 Task: Check a repository's "Projects" to track tasks and progress.
Action: Mouse moved to (429, 181)
Screenshot: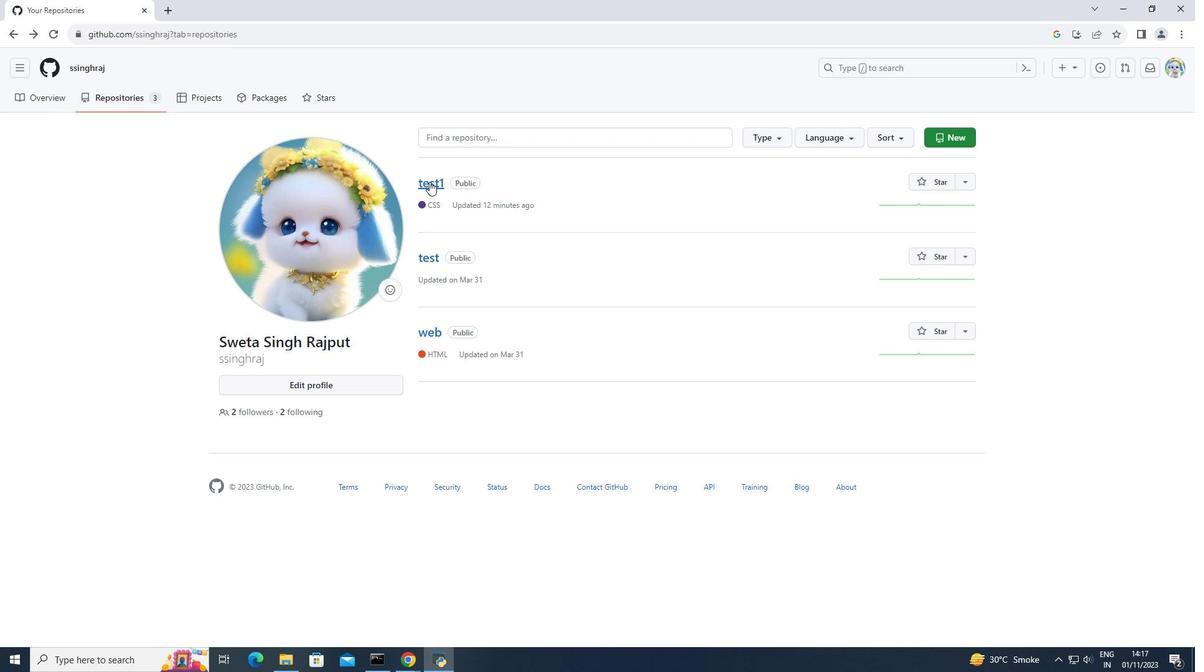 
Action: Mouse pressed left at (429, 181)
Screenshot: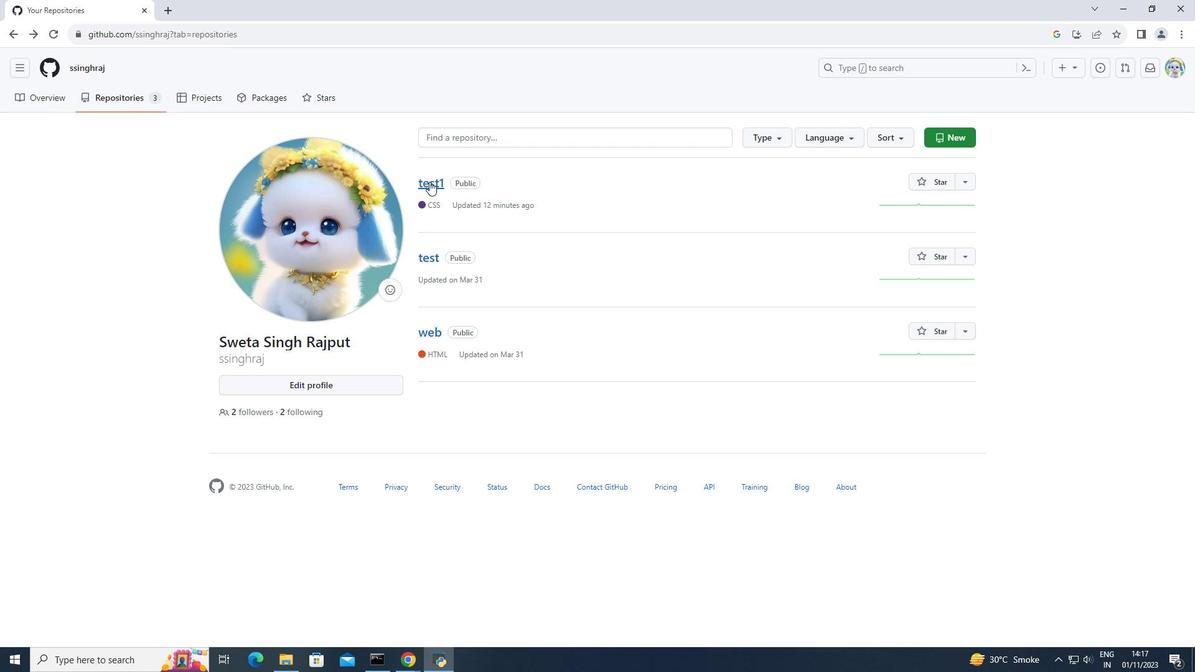 
Action: Mouse moved to (289, 99)
Screenshot: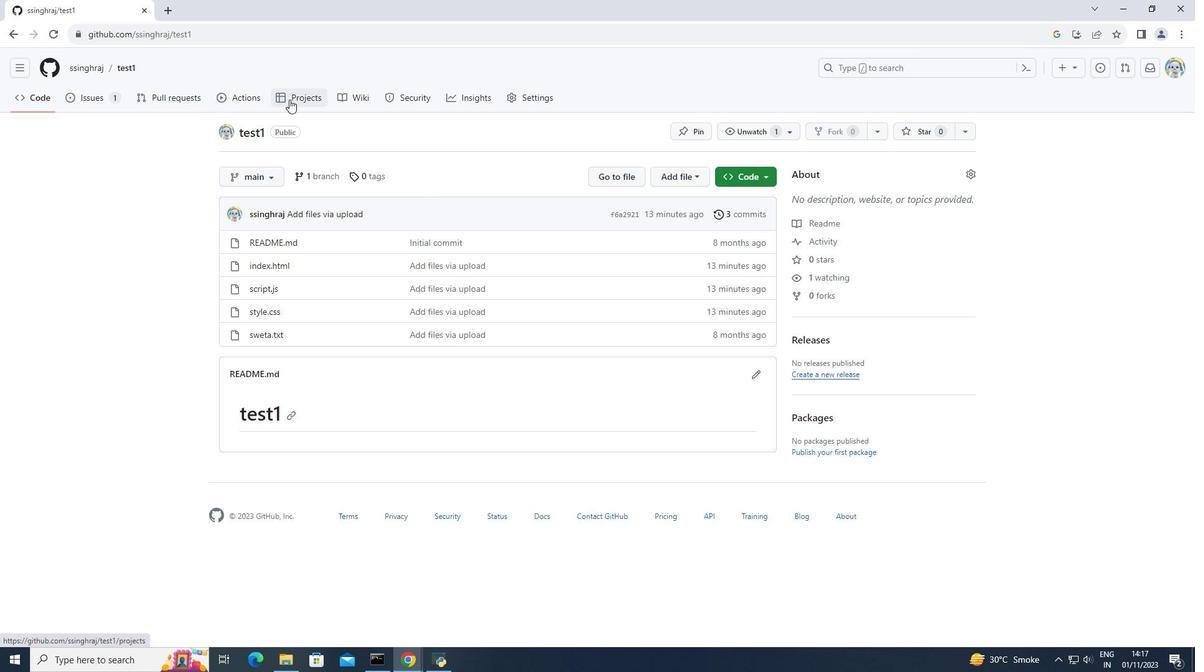 
Action: Mouse pressed left at (289, 99)
Screenshot: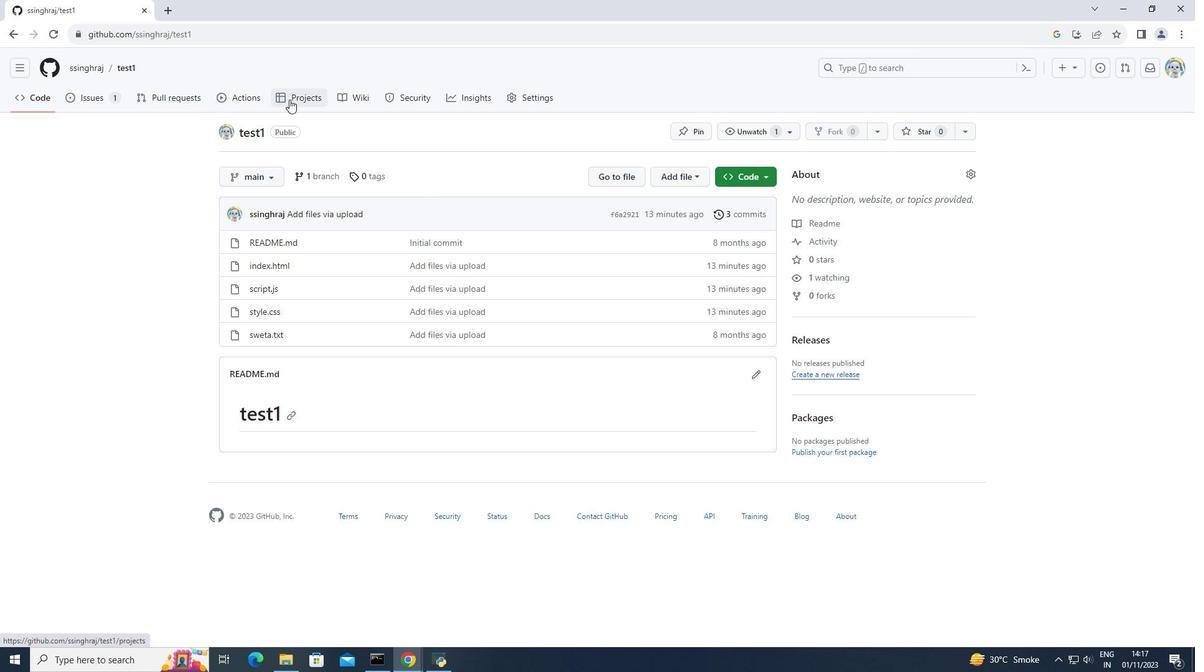 
Action: Mouse moved to (911, 248)
Screenshot: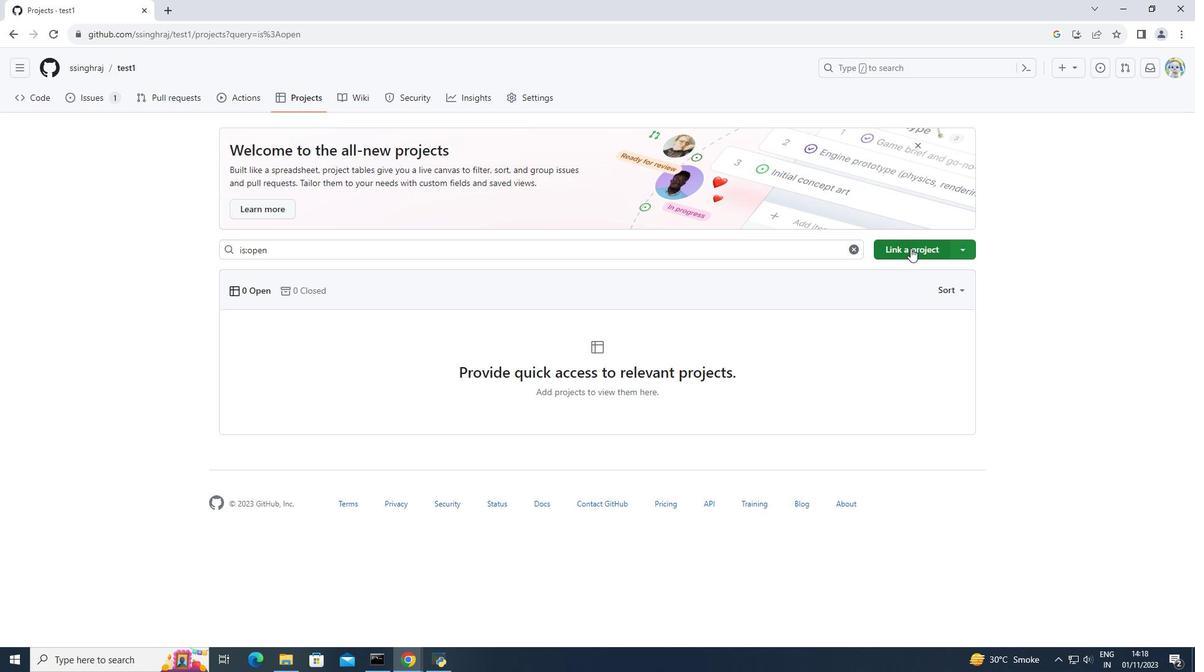 
Action: Mouse pressed left at (911, 248)
Screenshot: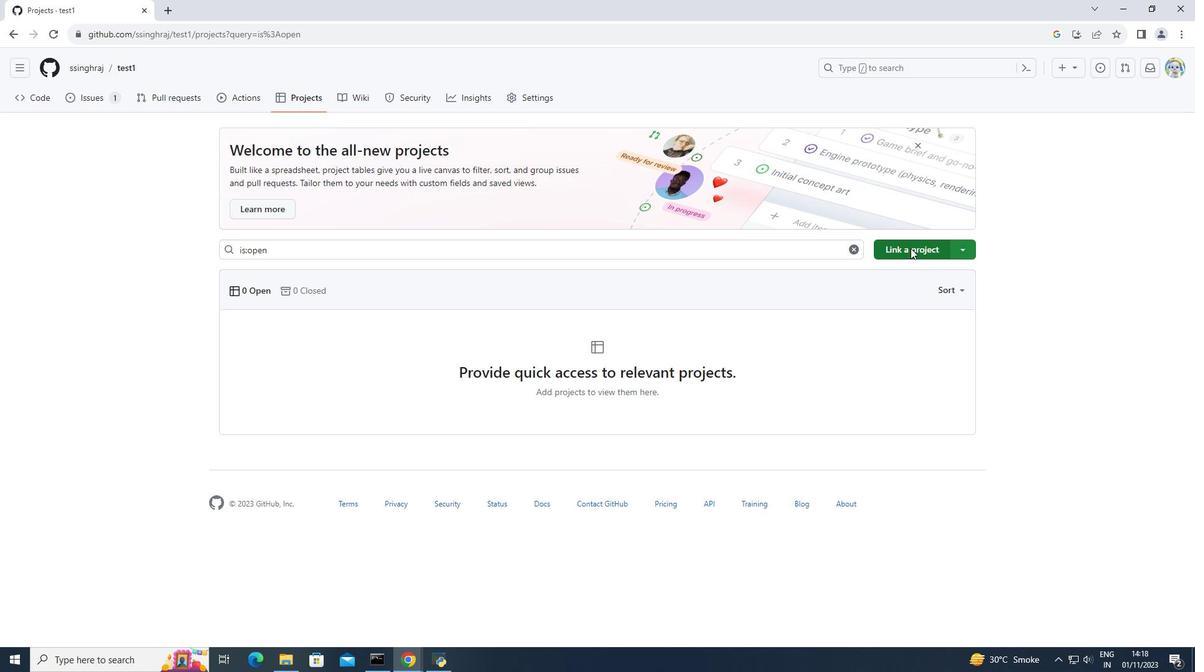 
Action: Mouse moved to (961, 245)
Screenshot: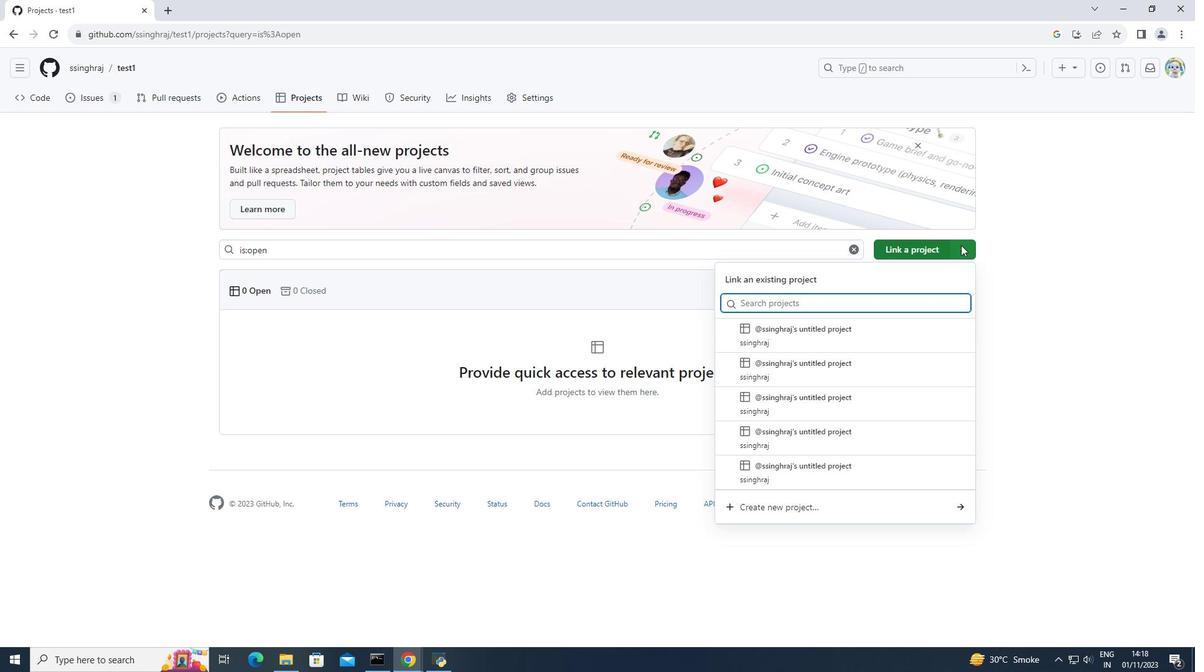 
Action: Mouse pressed left at (961, 245)
Screenshot: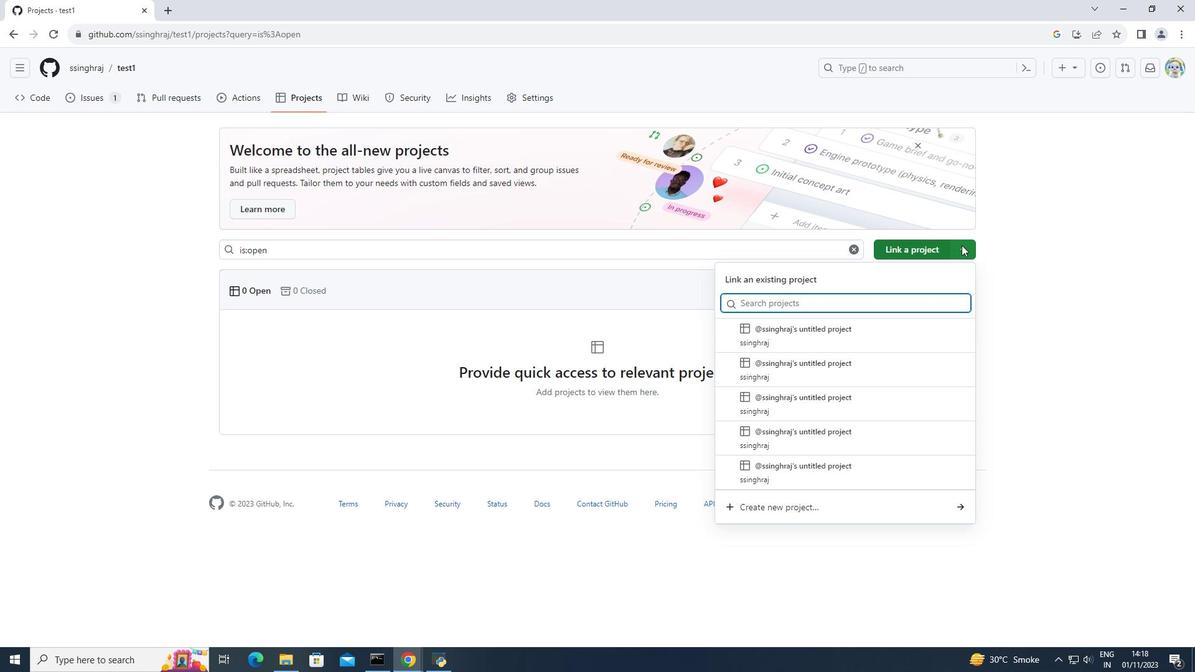 
Action: Mouse moved to (962, 245)
Screenshot: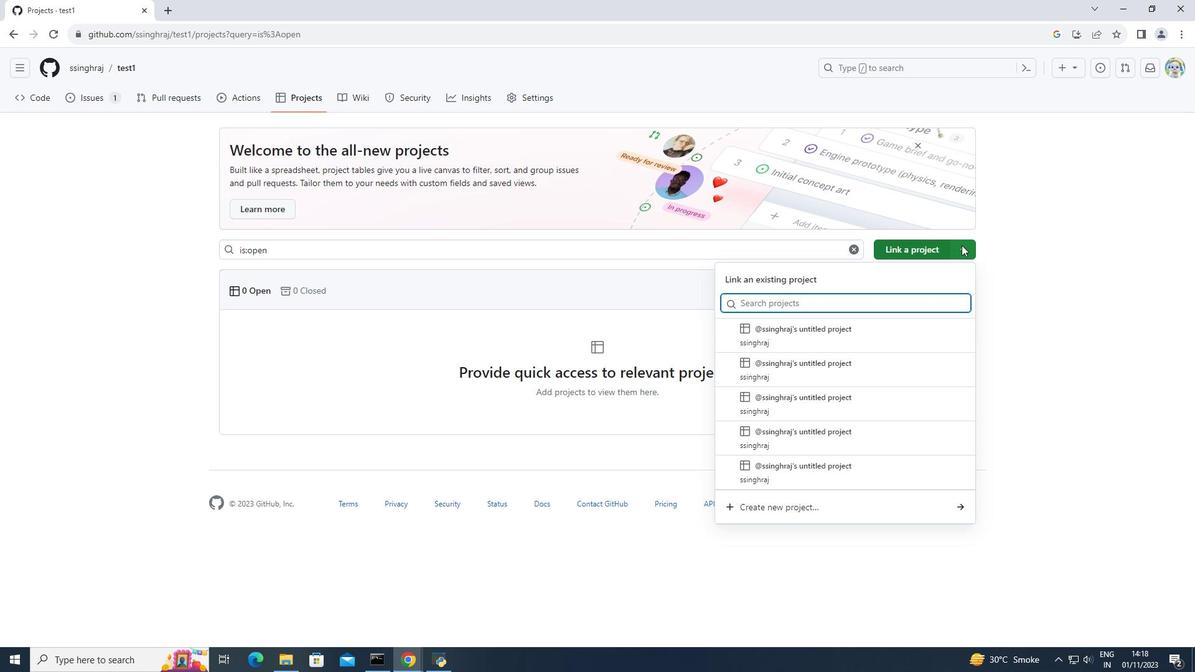 
Action: Mouse pressed left at (962, 245)
Screenshot: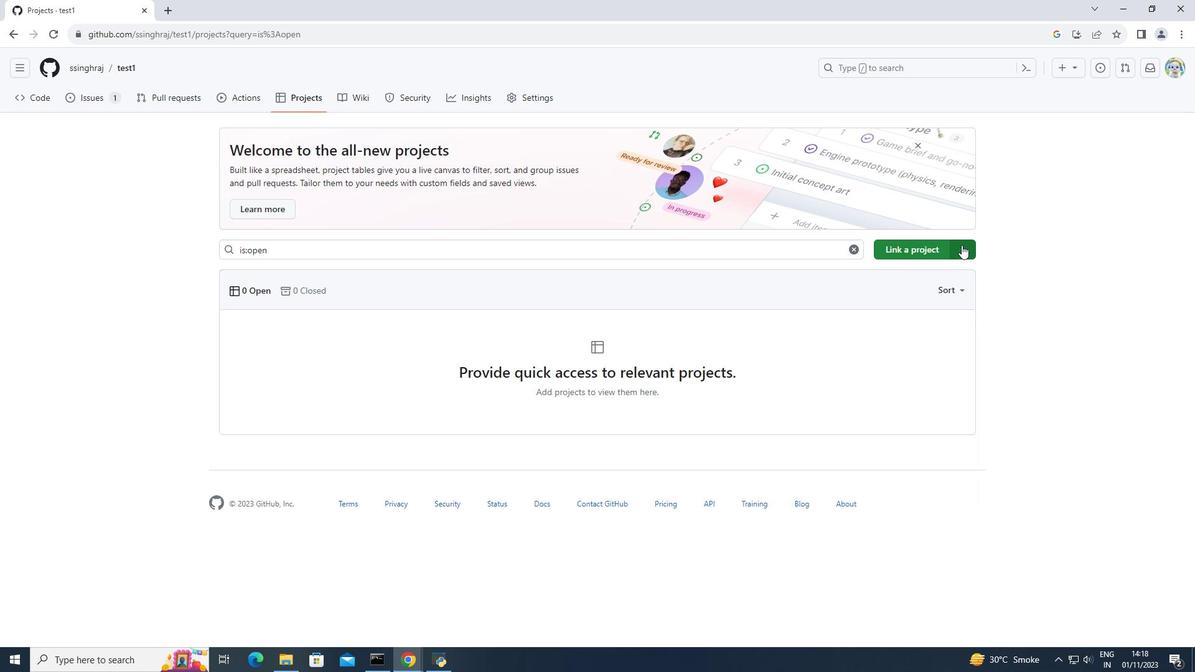 
Action: Mouse moved to (867, 313)
Screenshot: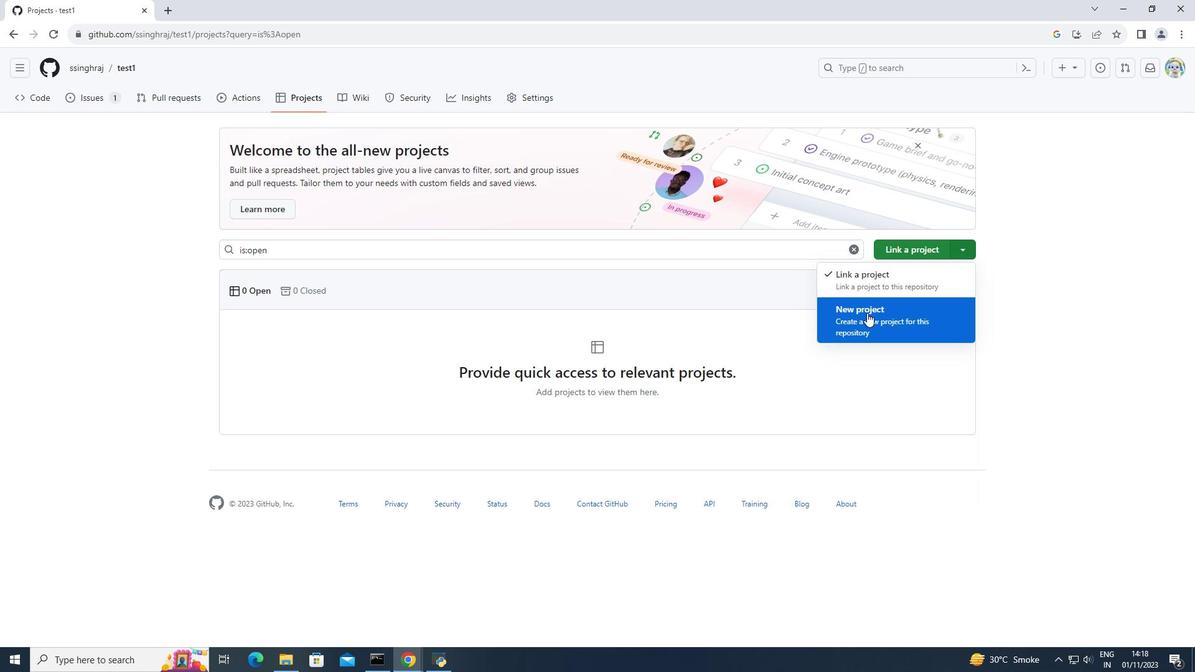 
Action: Mouse pressed left at (867, 313)
Screenshot: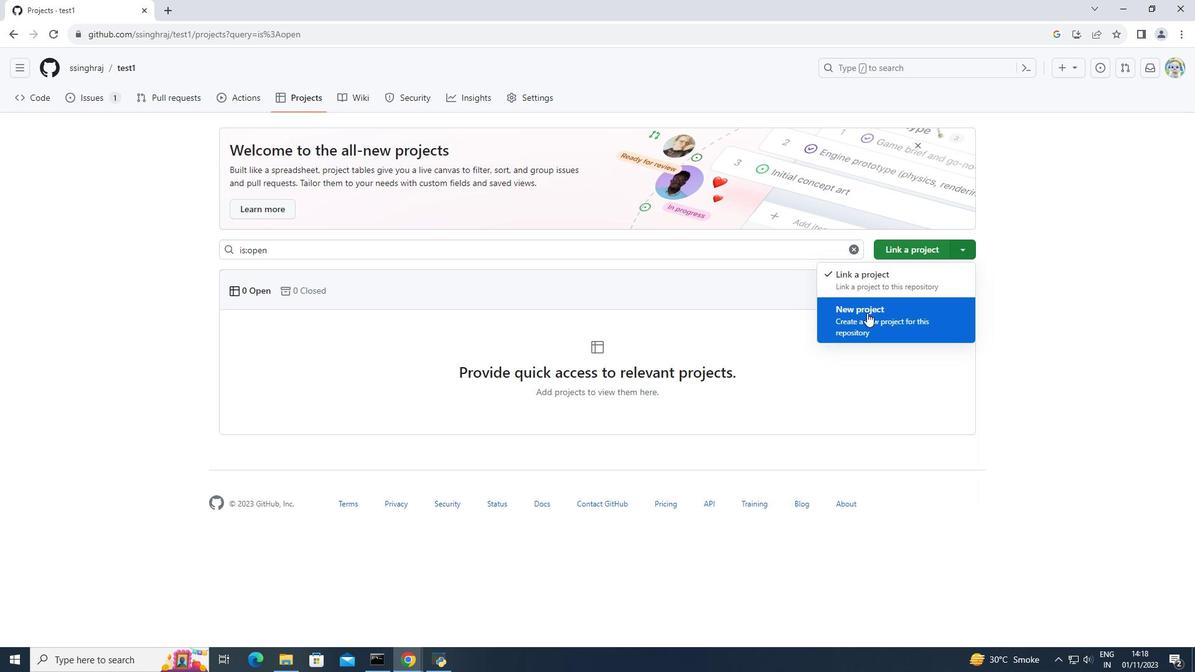 
Action: Mouse moved to (891, 248)
Screenshot: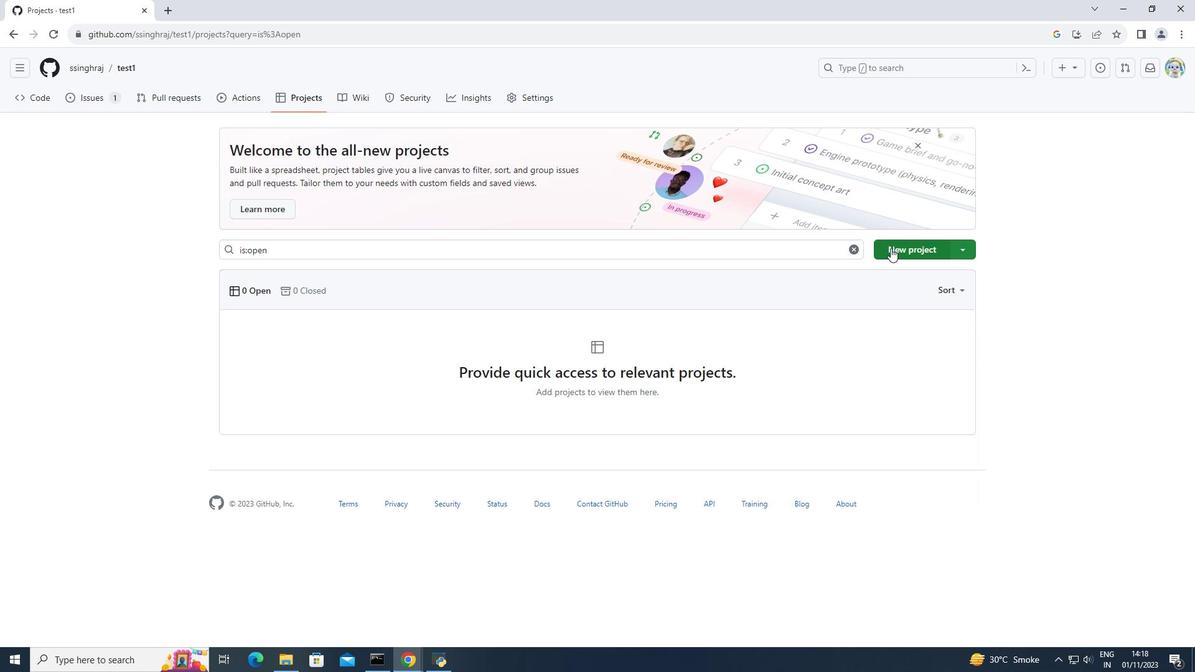 
Action: Mouse pressed left at (891, 248)
Screenshot: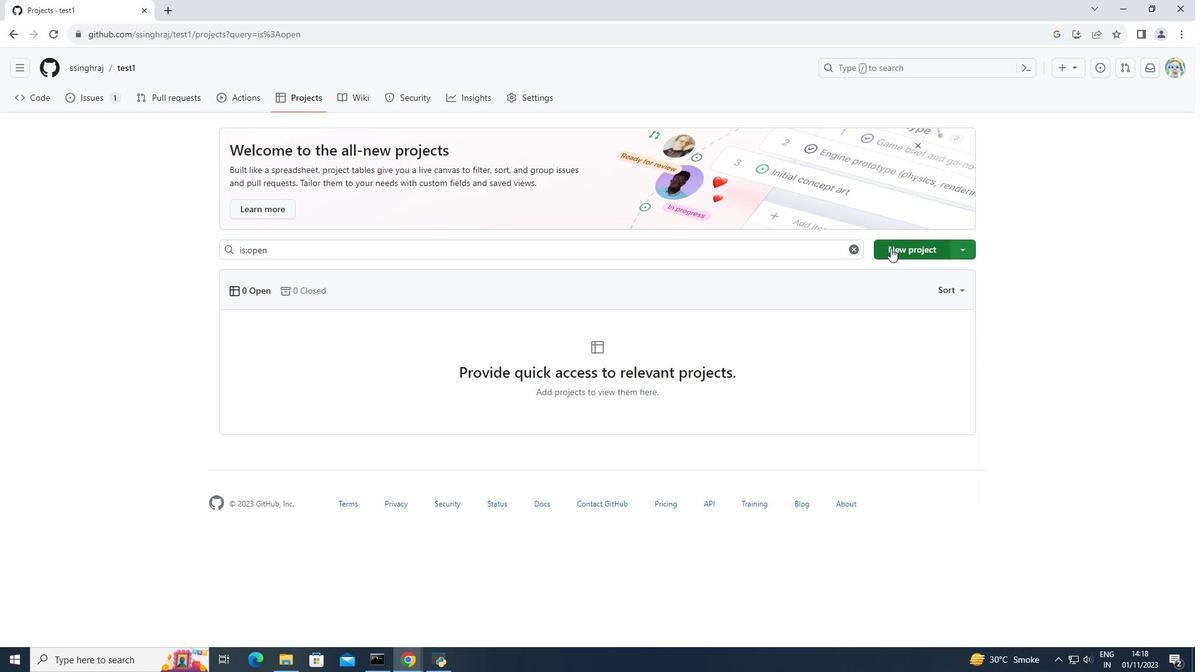 
Action: Mouse moved to (862, 531)
Screenshot: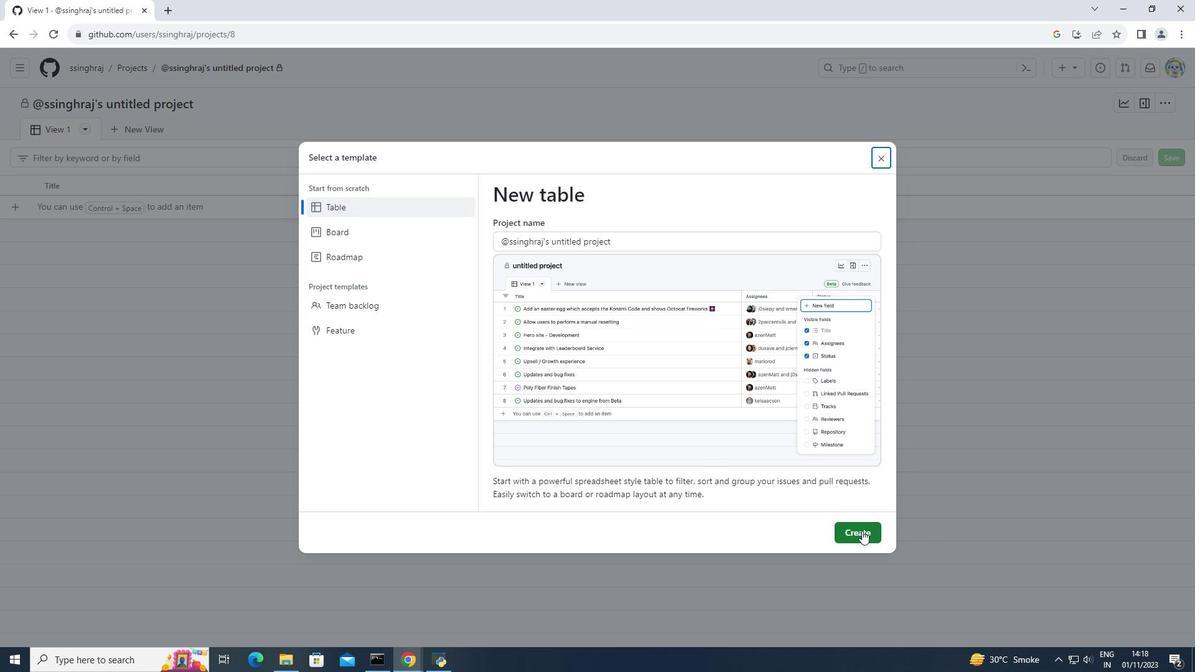 
Action: Mouse pressed left at (862, 531)
Screenshot: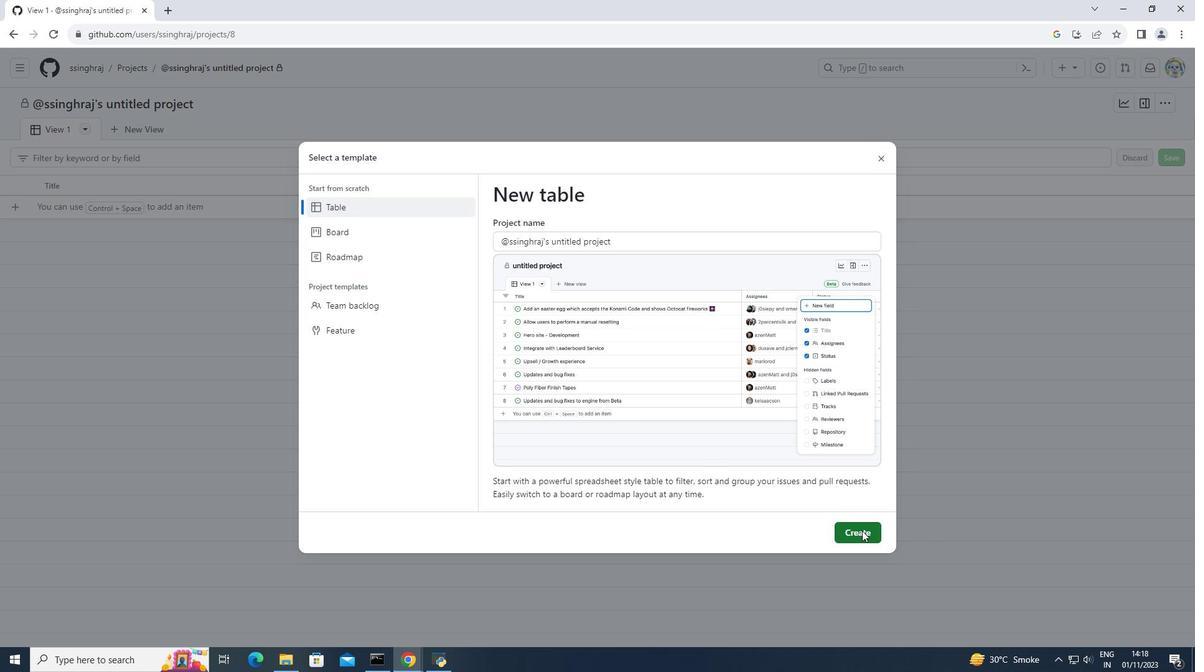 
Action: Mouse moved to (86, 128)
Screenshot: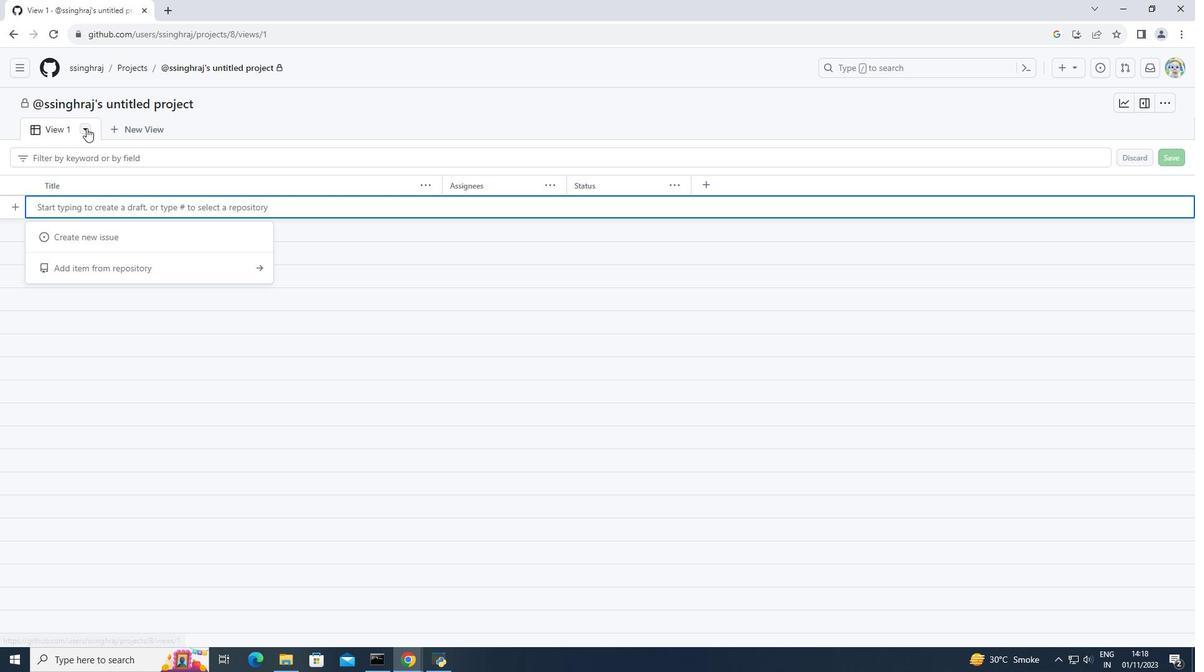 
Action: Mouse pressed left at (86, 128)
Screenshot: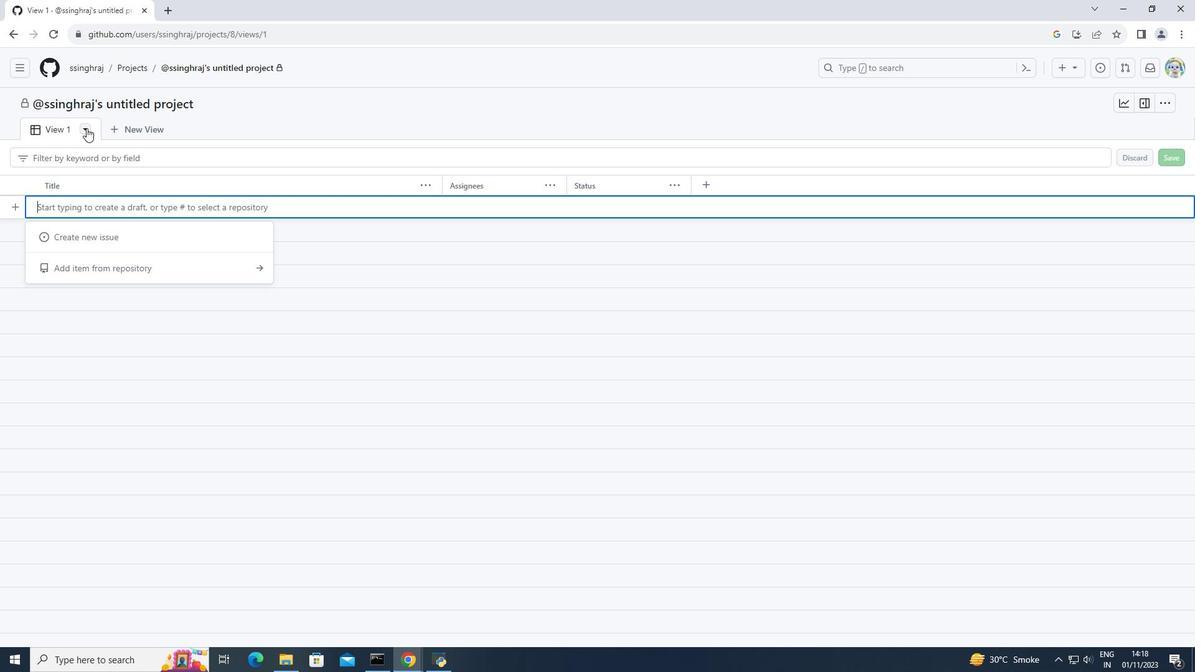 
Action: Mouse moved to (172, 171)
Screenshot: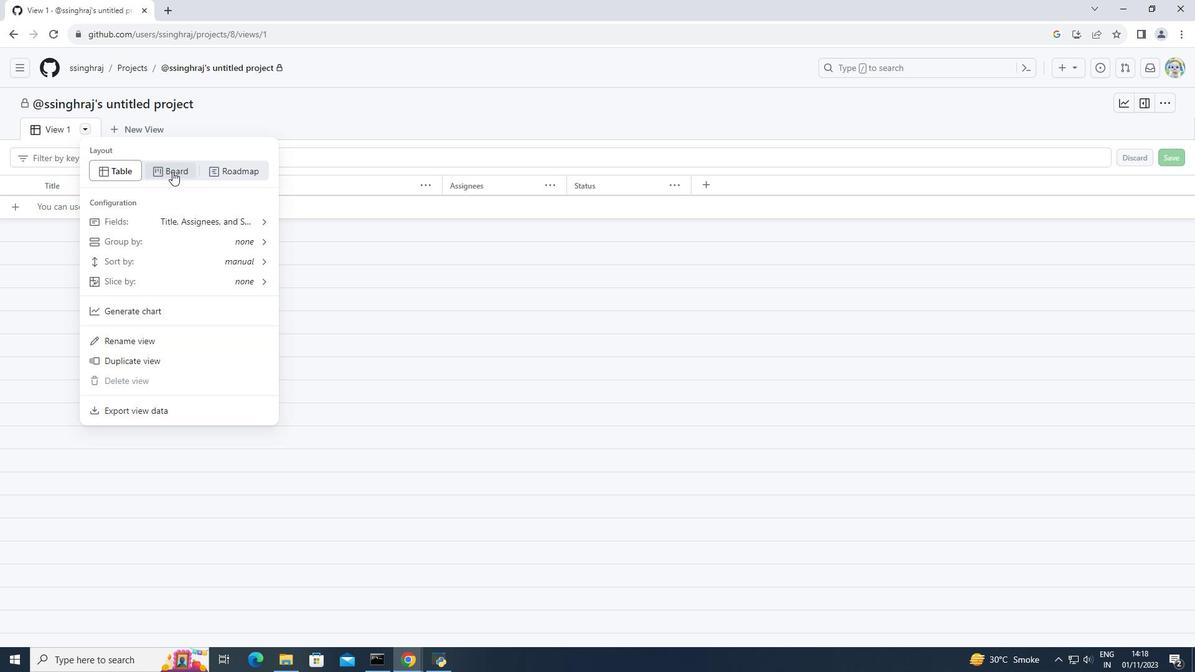 
Action: Mouse pressed left at (172, 171)
Screenshot: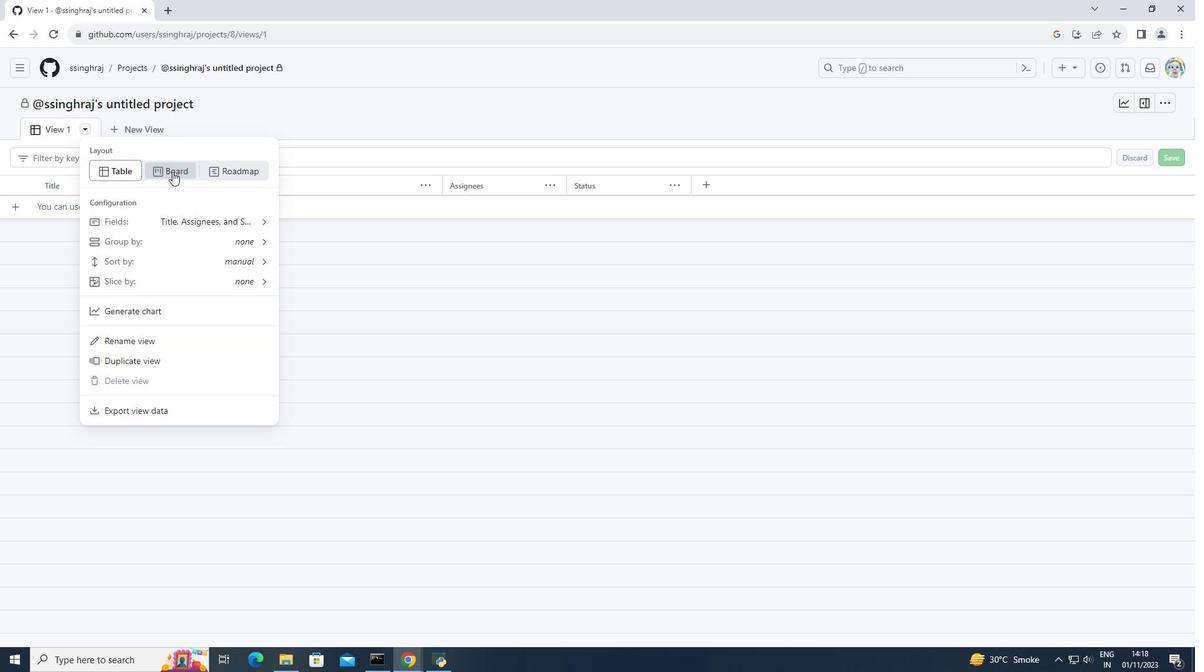 
Action: Mouse moved to (44, 633)
Screenshot: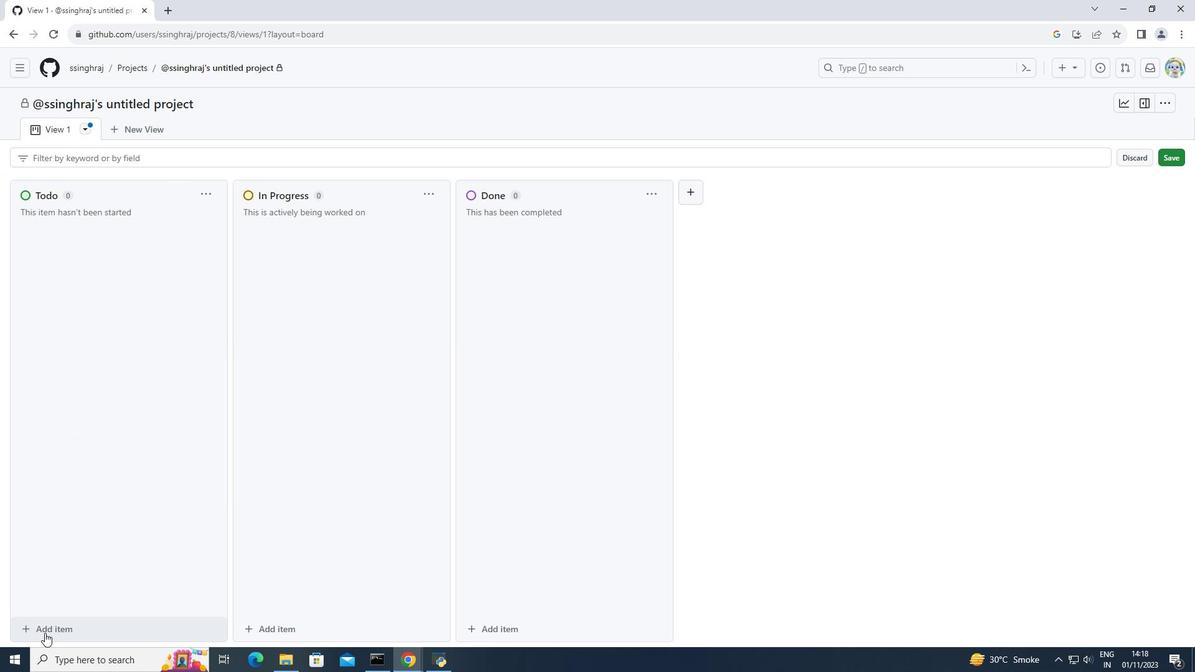 
Action: Mouse pressed left at (44, 633)
Screenshot: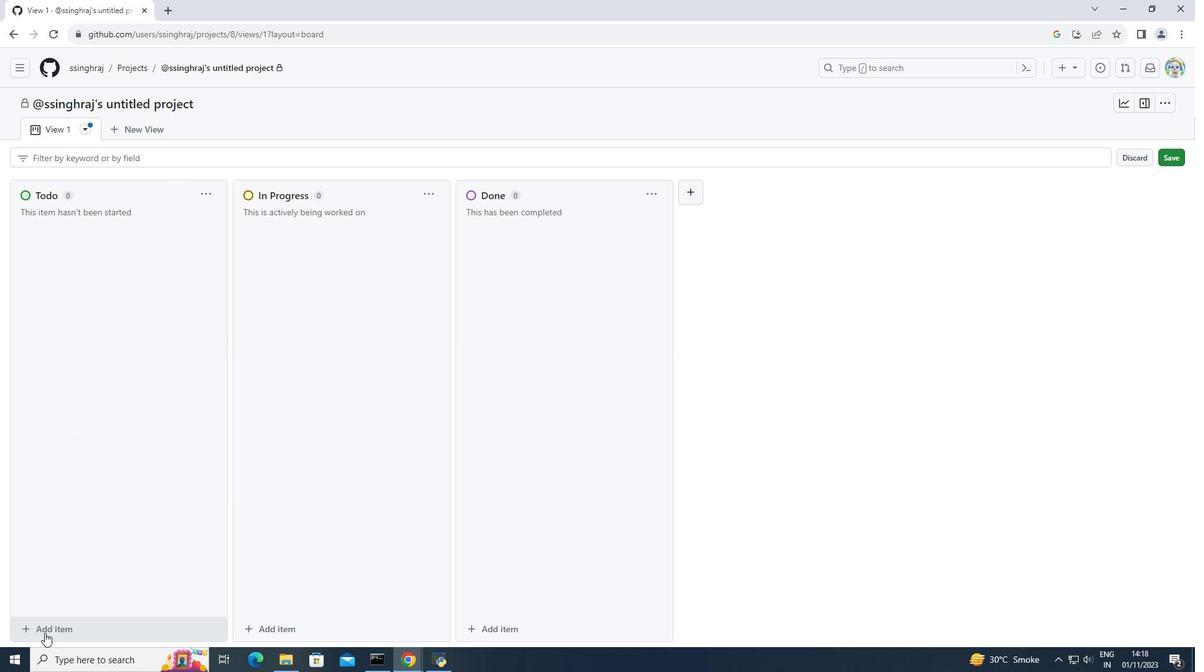 
Action: Mouse moved to (46, 630)
Screenshot: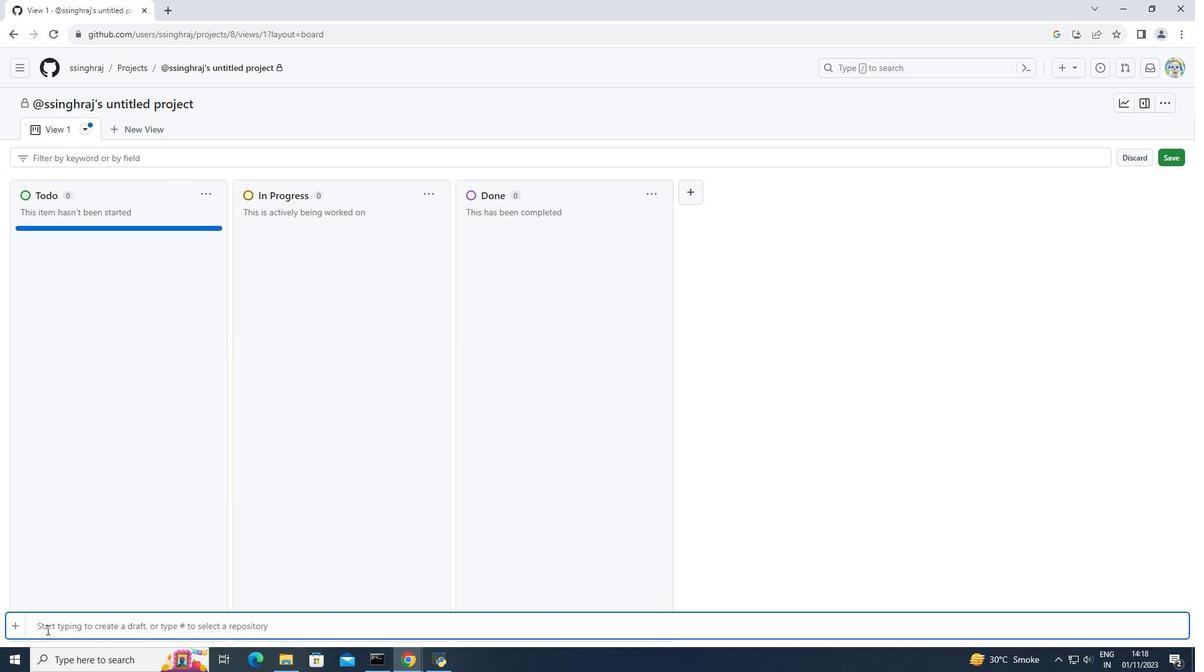 
Action: Mouse pressed left at (46, 630)
Screenshot: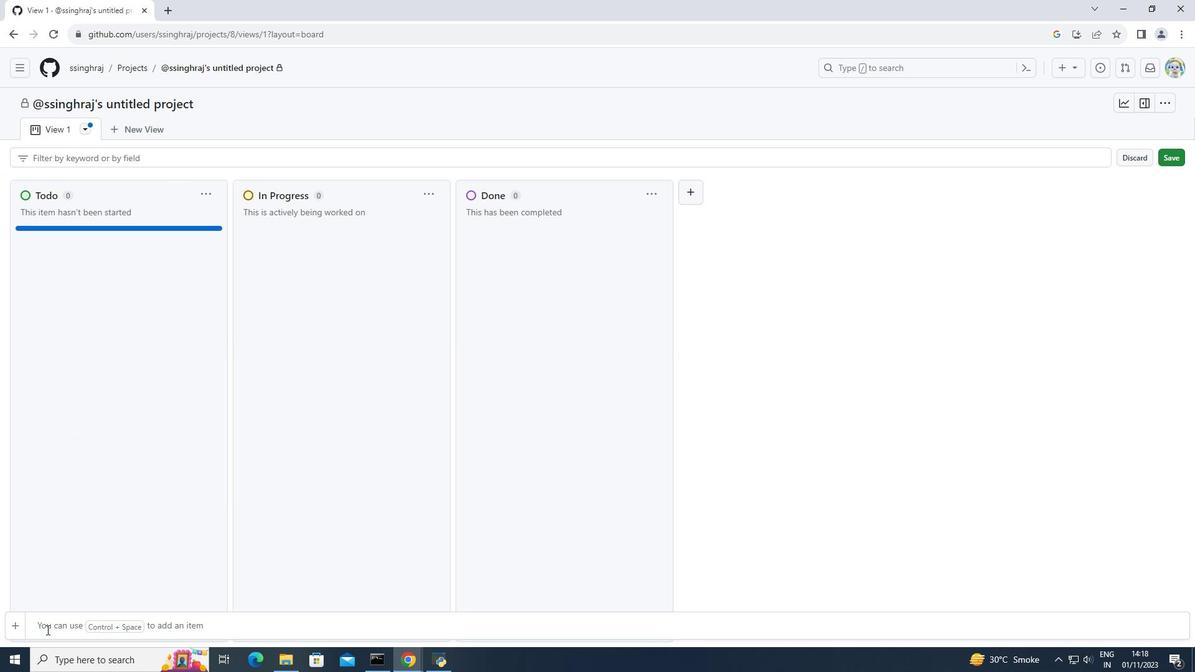 
Action: Key pressed need<Key.space><Key.backspace><Key.backspace><Key.backspace><Key.backspace><Key.backspace><Key.backspace><Key.backspace><Key.backspace><Key.backspace><Key.backspace><Key.backspace><Key.shift><Key.shift><Key.shift><Key.shift><Key.shift><Key.shift><Key.shift><Key.shift><Key.shift><Key.shift><Key.shift><Key.shift><Key.shift><Key.shift><Key.shift><Key.shift>Need<Key.space>to<Key.backspace><Key.backspace>fix<Key.space>comentline<Key.space>to<Key.space>stylesheet
Screenshot: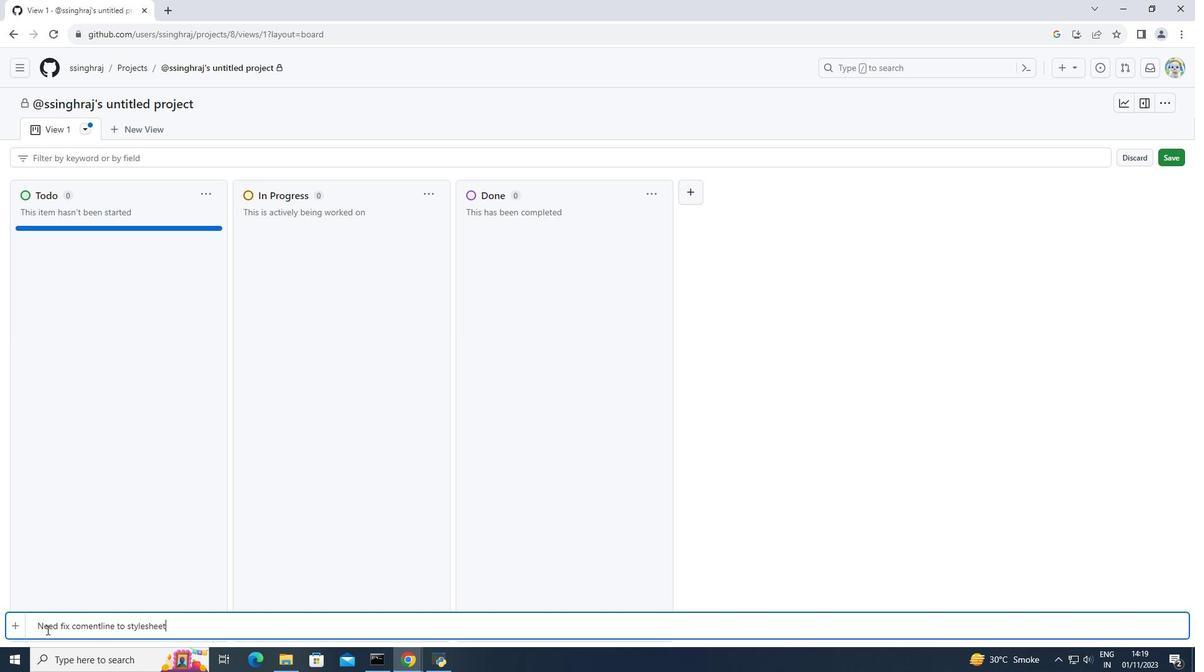 
Action: Mouse moved to (392, 450)
Screenshot: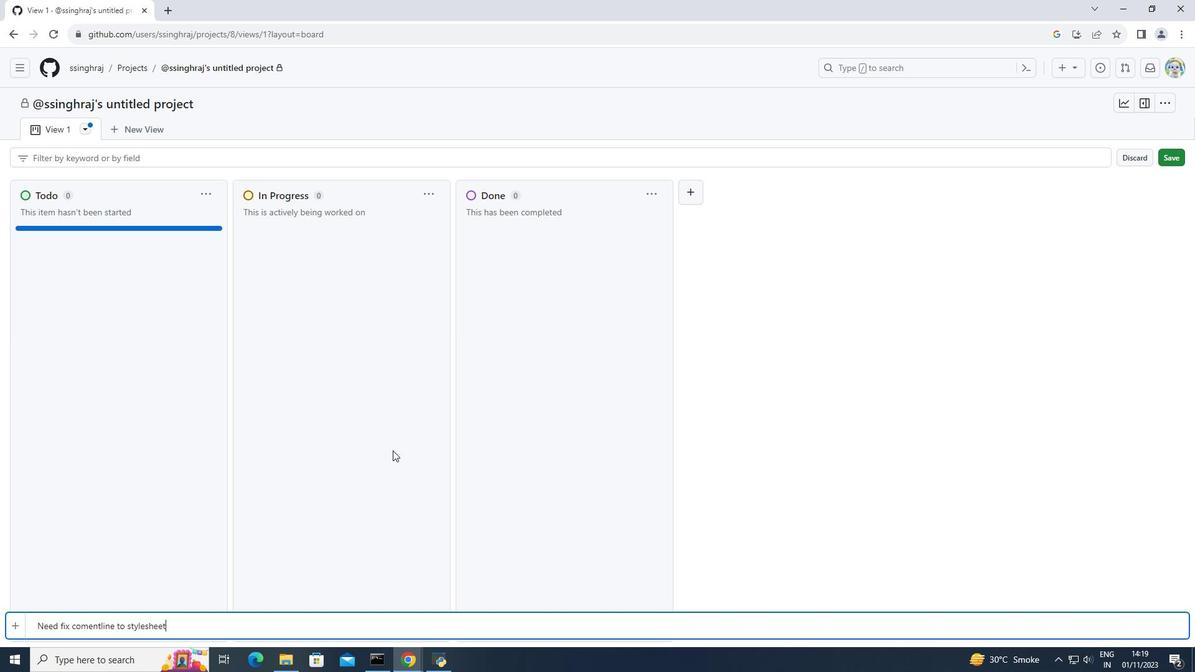 
Action: Key pressed <Key.enter>
Screenshot: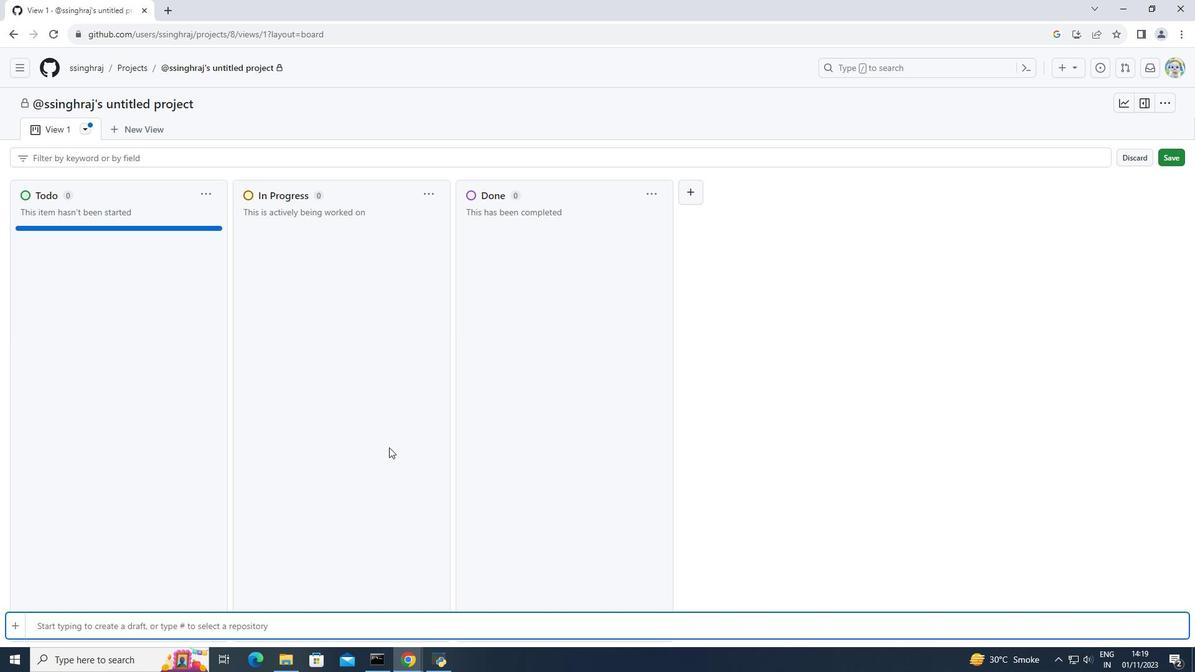 
Action: Mouse moved to (78, 549)
Screenshot: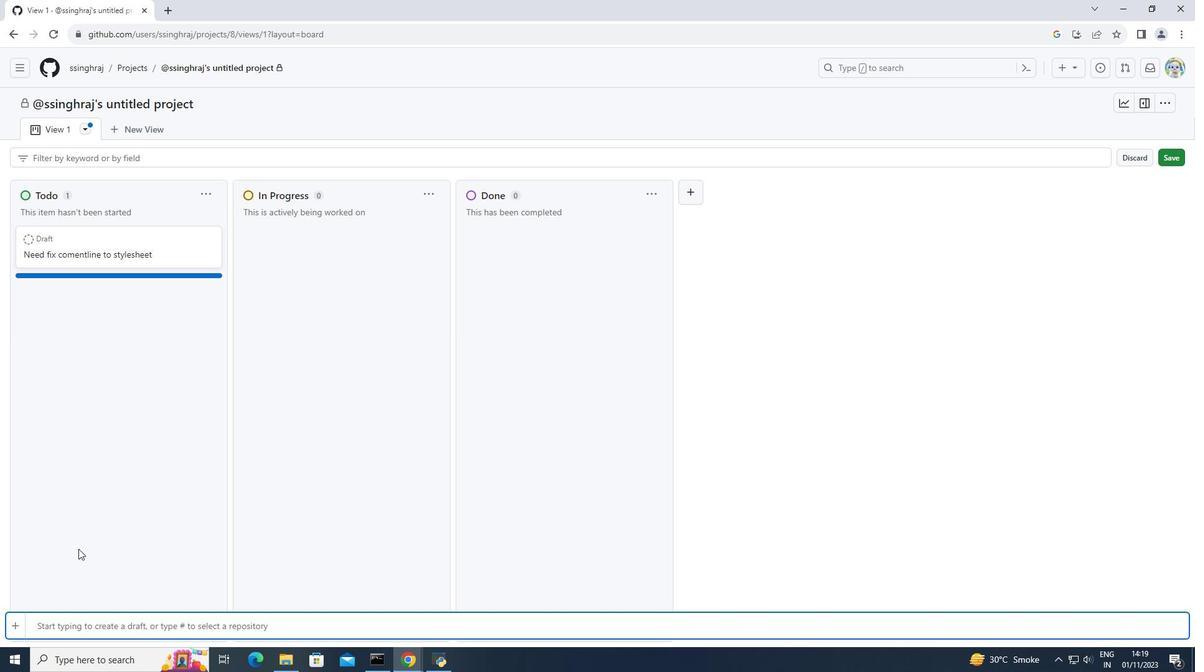 
Action: Mouse pressed left at (78, 549)
Screenshot: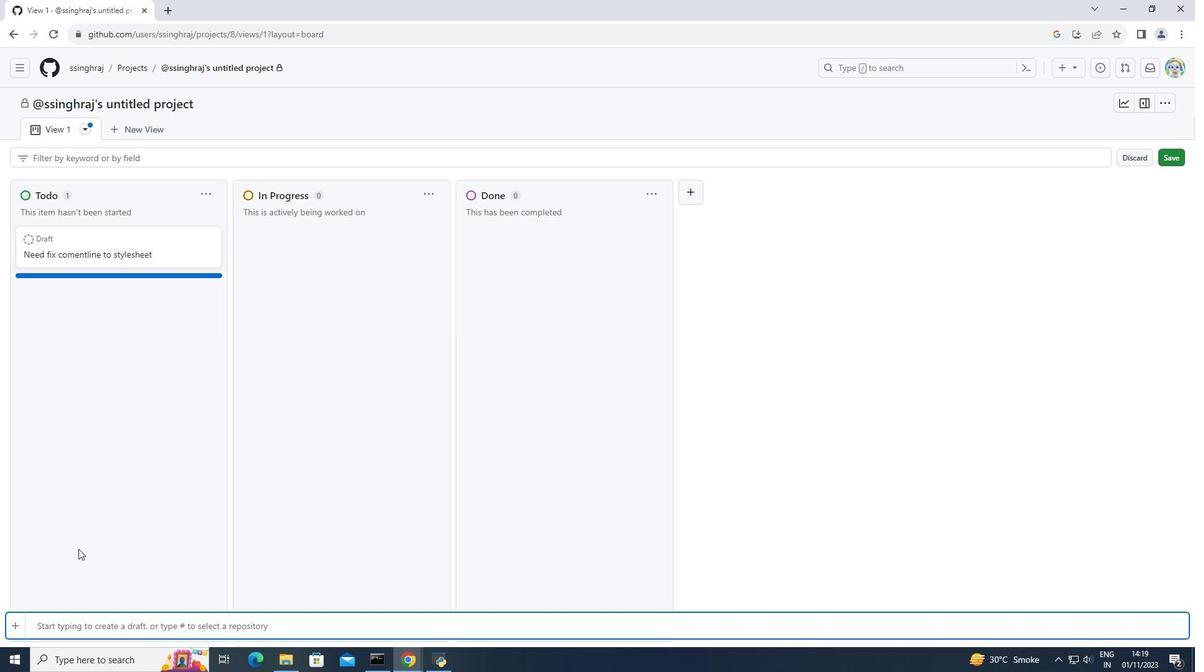
Action: Mouse moved to (52, 634)
Screenshot: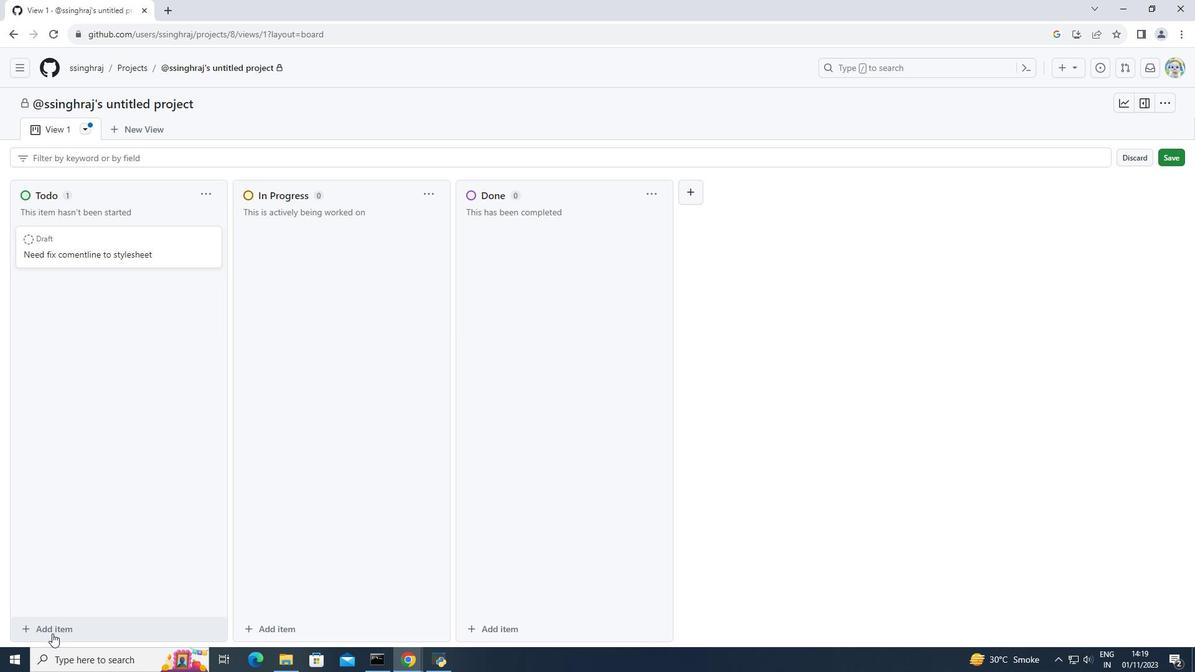 
Action: Mouse pressed left at (52, 634)
Screenshot: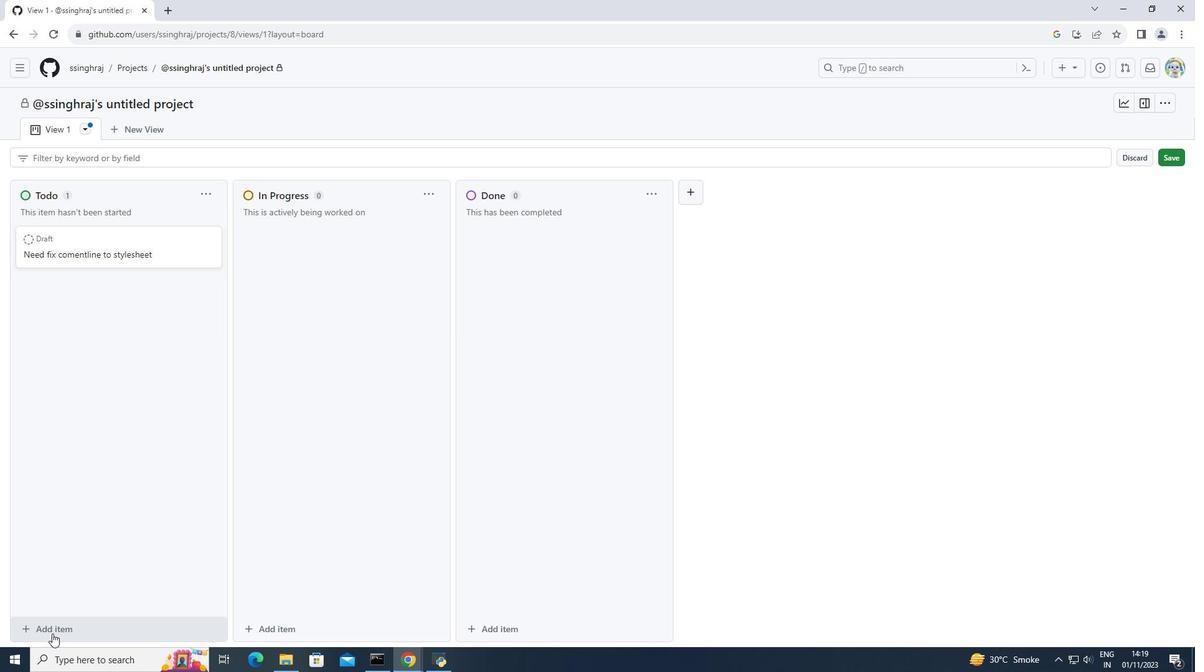 
Action: Mouse moved to (52, 629)
Screenshot: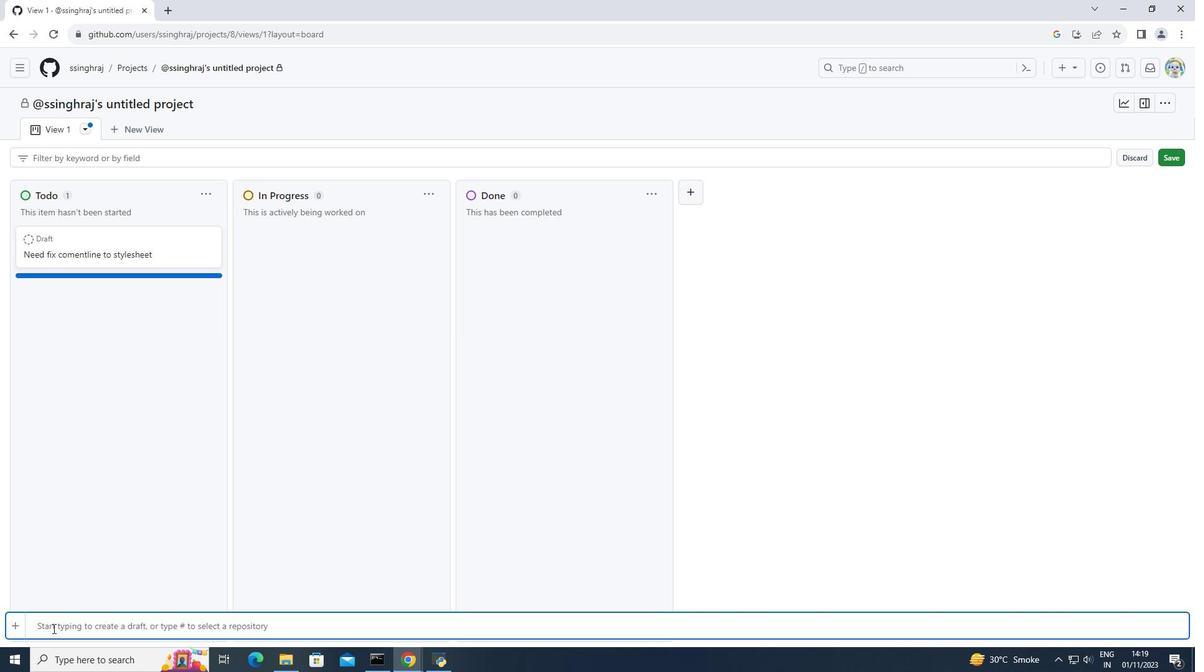 
Action: Mouse pressed left at (52, 629)
Screenshot: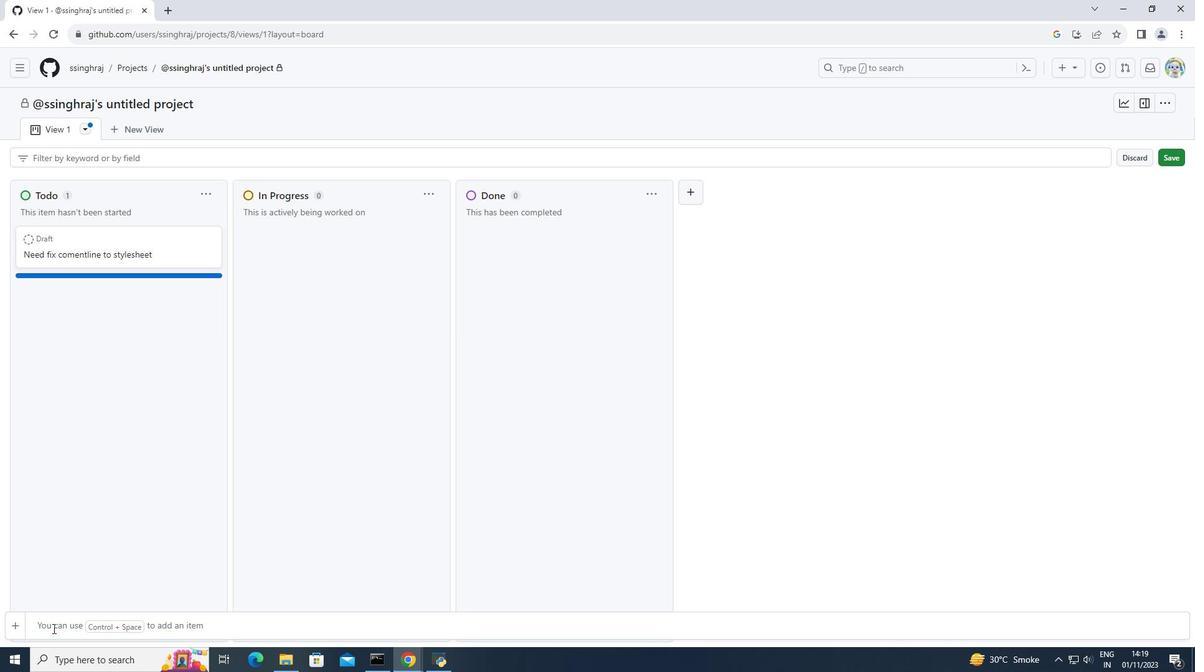 
Action: Key pressed nee<Key.backspace><Key.backspace><Key.backspace><Key.backspace>er<Key.backspace><Key.backspace><Key.shift>Error<Key.space>to<Key.space><Key.shift>Html<Key.space>file<Key.enter>
Screenshot: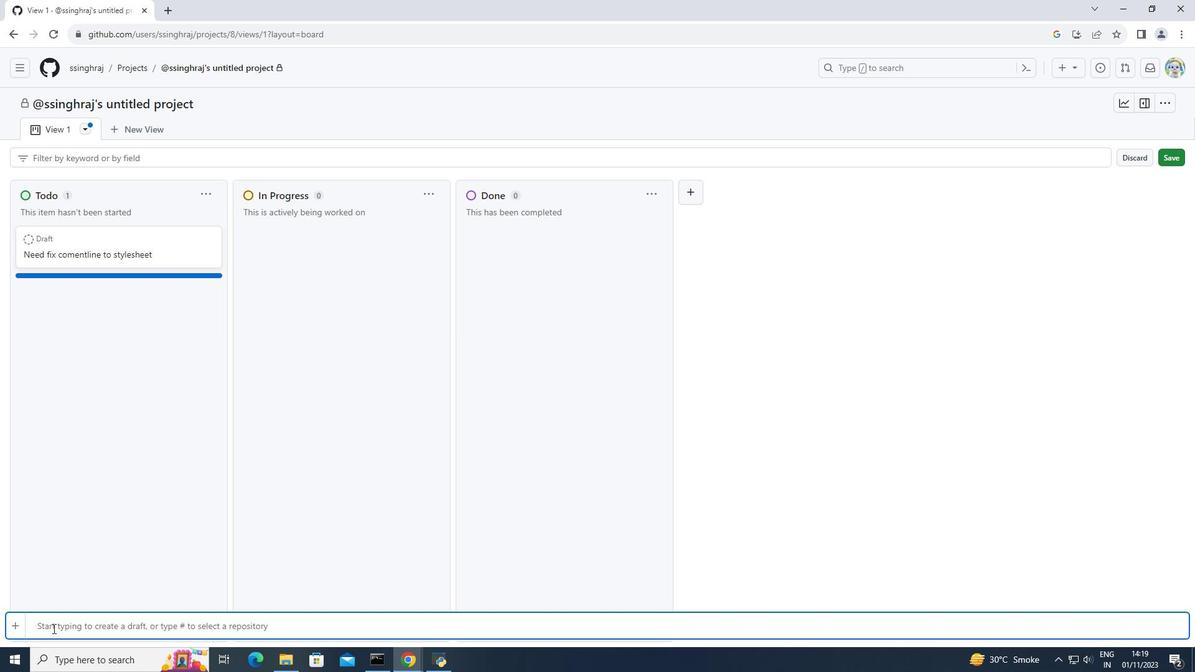 
Action: Mouse moved to (51, 628)
Screenshot: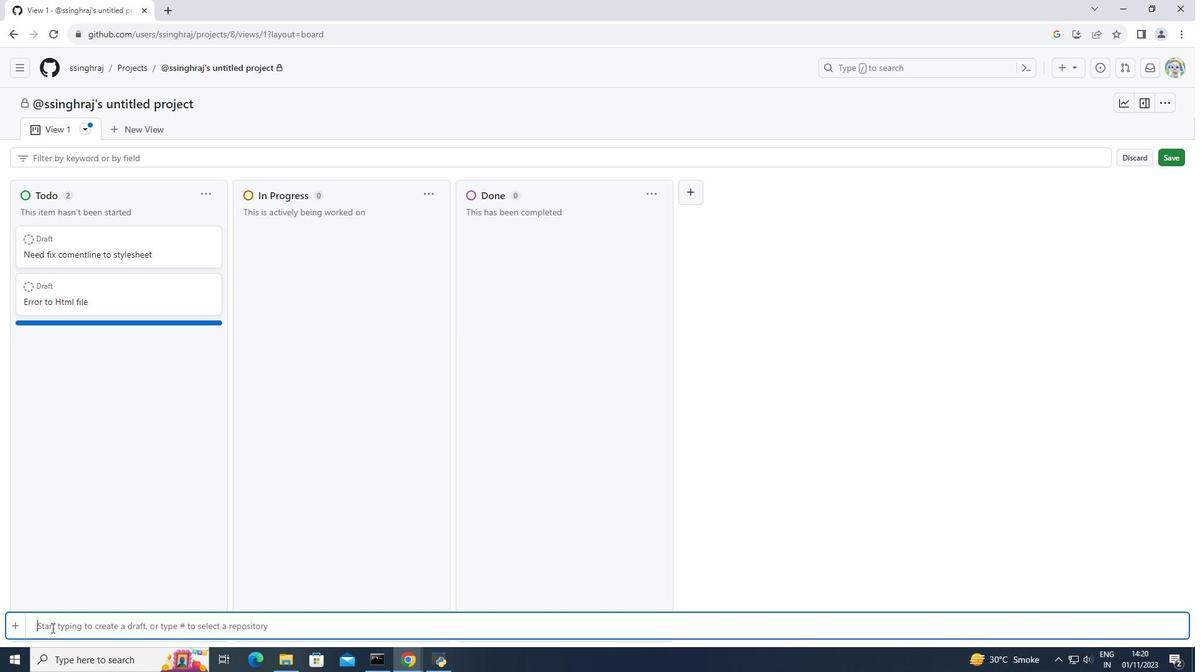 
Action: Mouse pressed left at (51, 628)
Screenshot: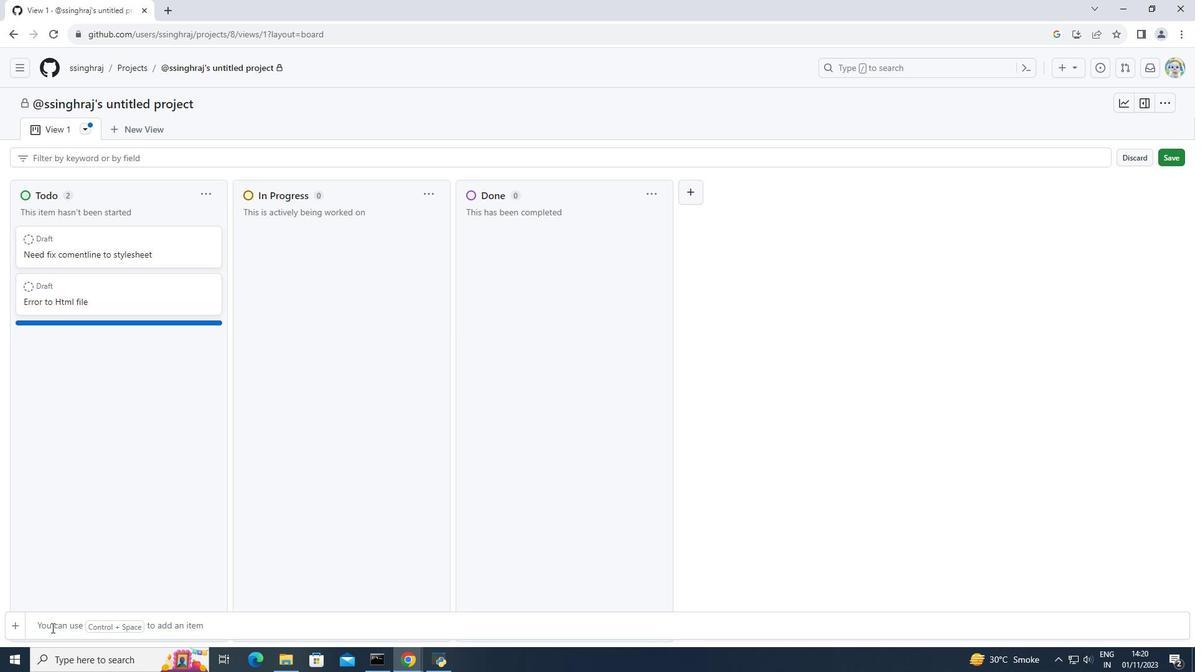 
Action: Key pressed <Key.shift>Issue<Key.space>to<Key.space><Key.shift>Java<Key.shift>Script<Key.space>c<Key.backspace><Key.shift>Code<Key.enter>
Screenshot: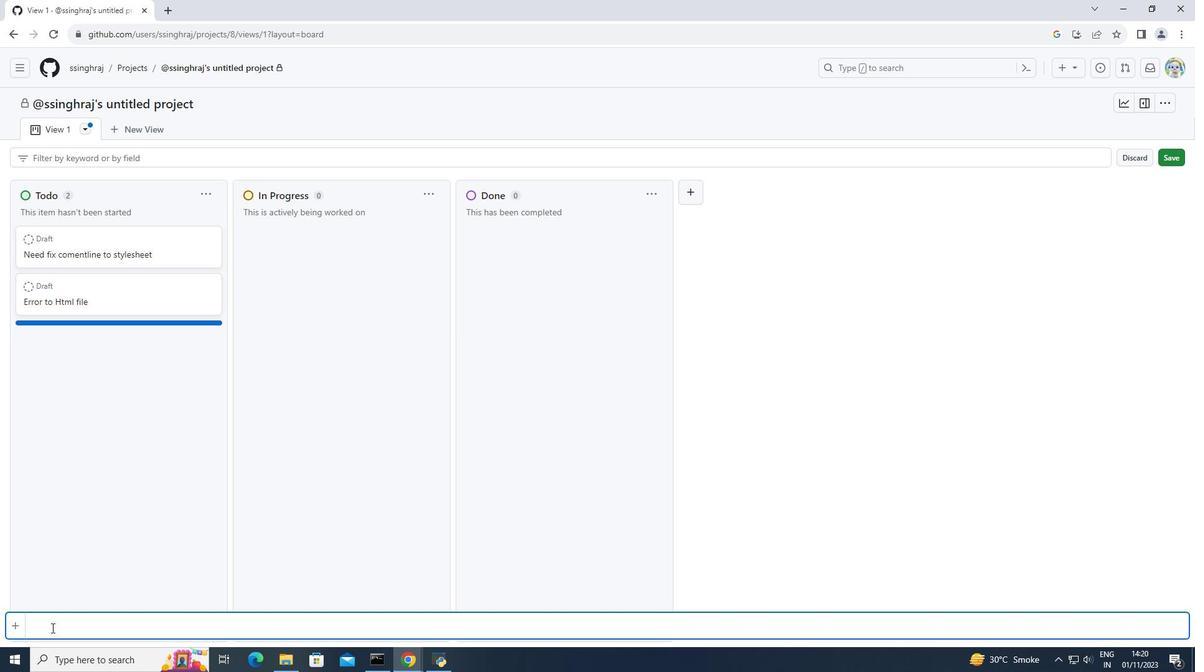 
Action: Mouse moved to (126, 240)
Screenshot: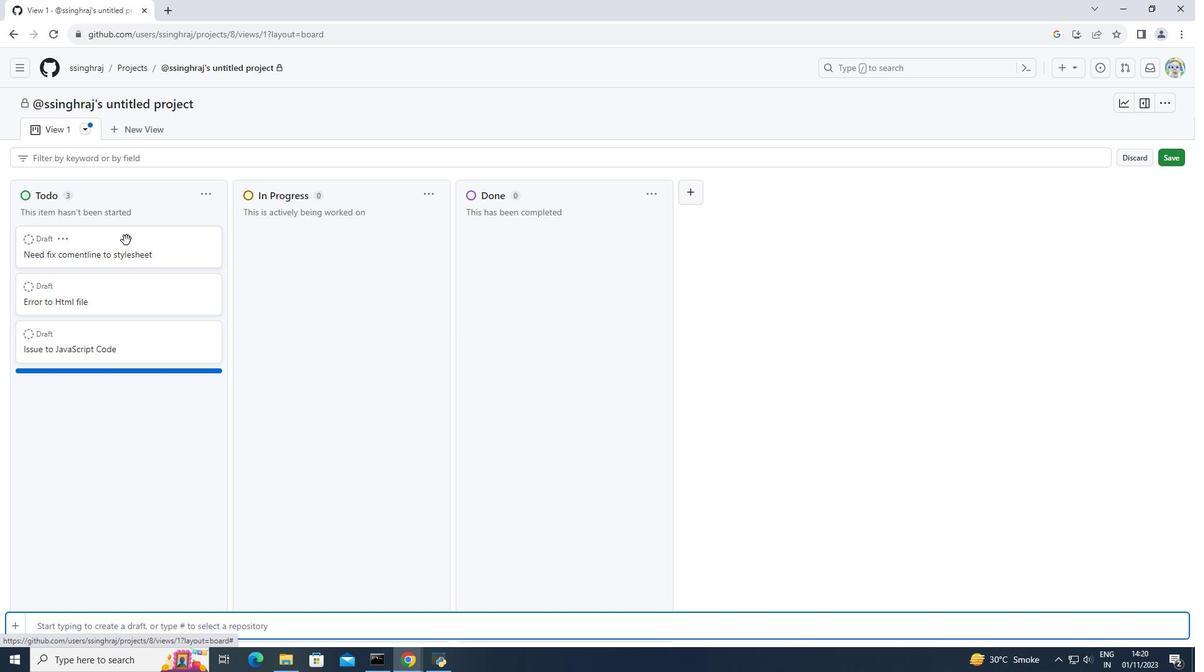 
Action: Mouse pressed left at (126, 240)
Screenshot: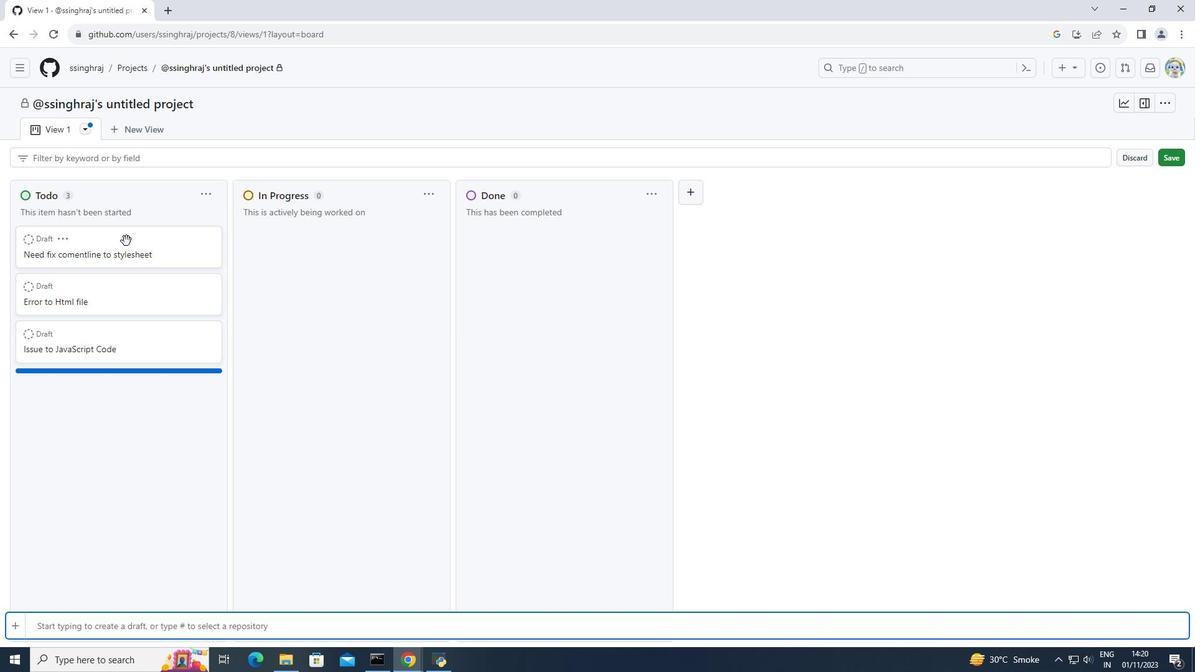 
Action: Mouse moved to (84, 247)
Screenshot: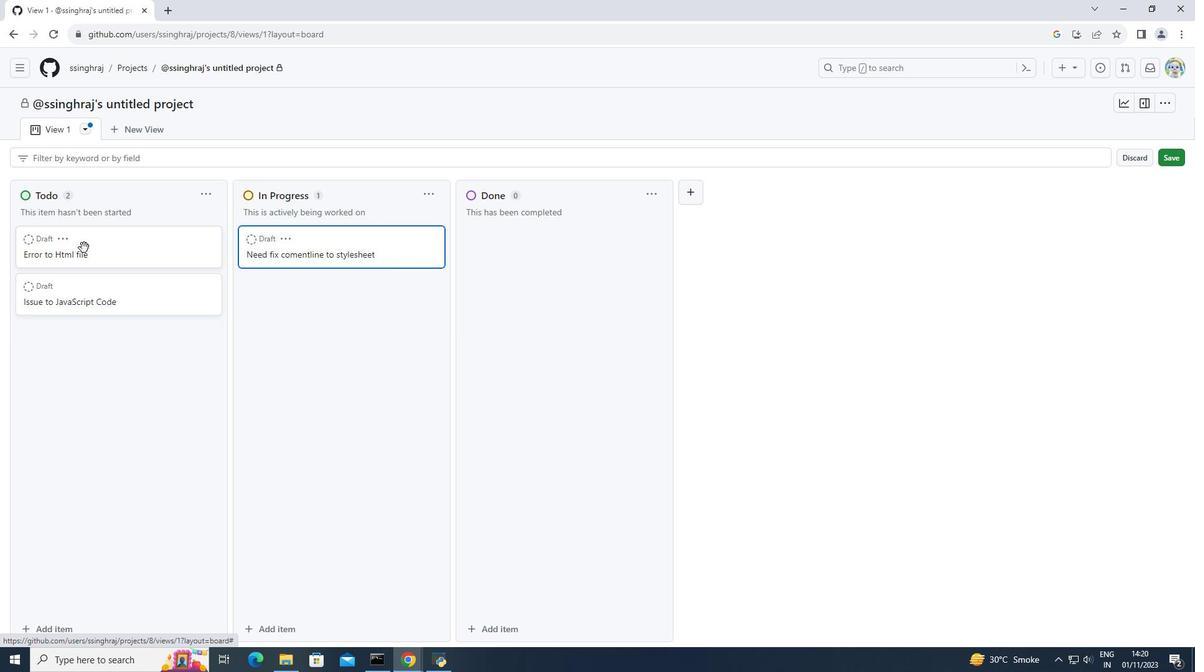 
Action: Mouse pressed left at (84, 247)
Screenshot: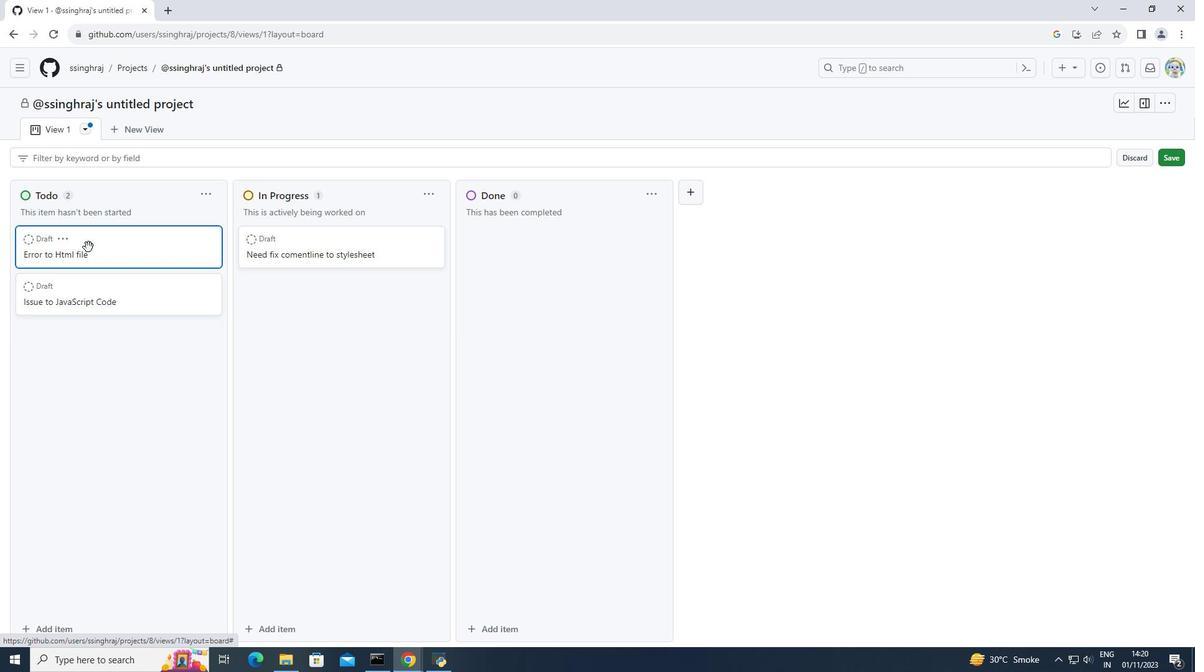 
Action: Mouse moved to (72, 245)
Screenshot: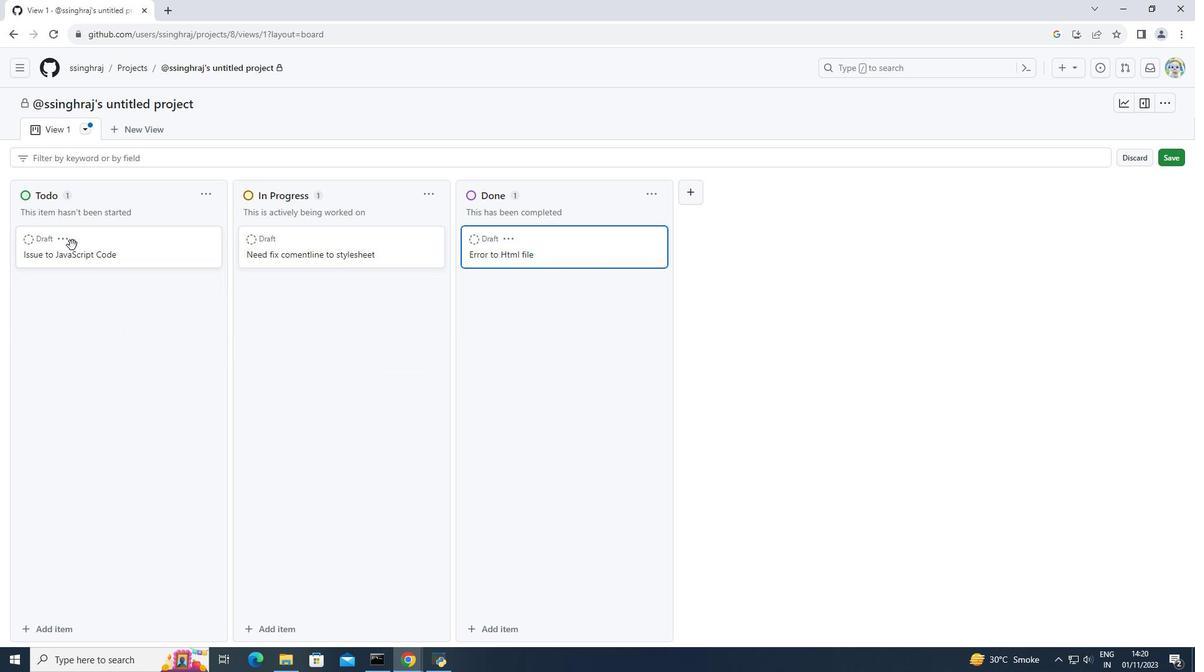
Action: Mouse pressed left at (72, 245)
Screenshot: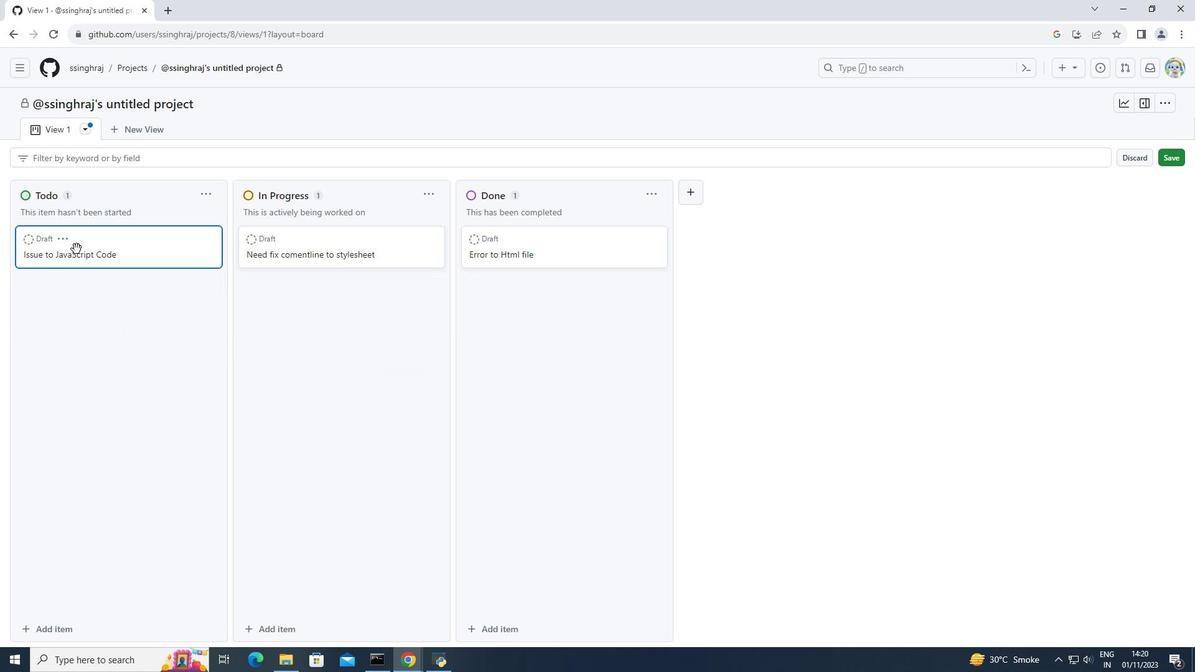 
Action: Mouse moved to (85, 129)
Screenshot: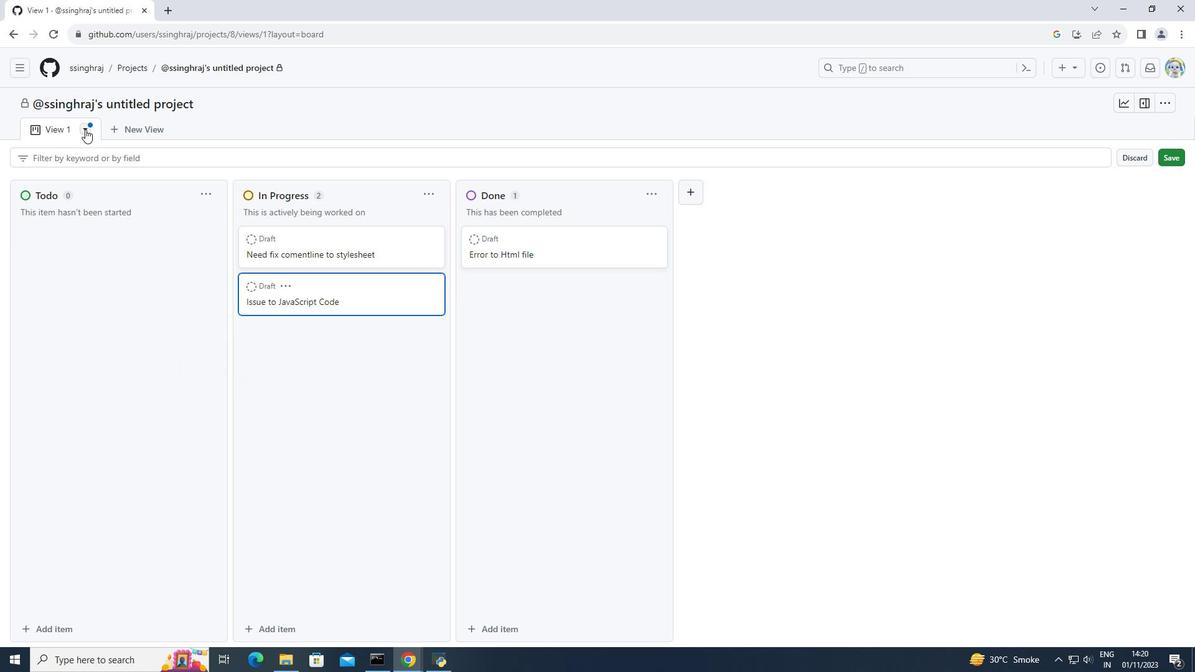 
Action: Mouse pressed left at (85, 129)
Screenshot: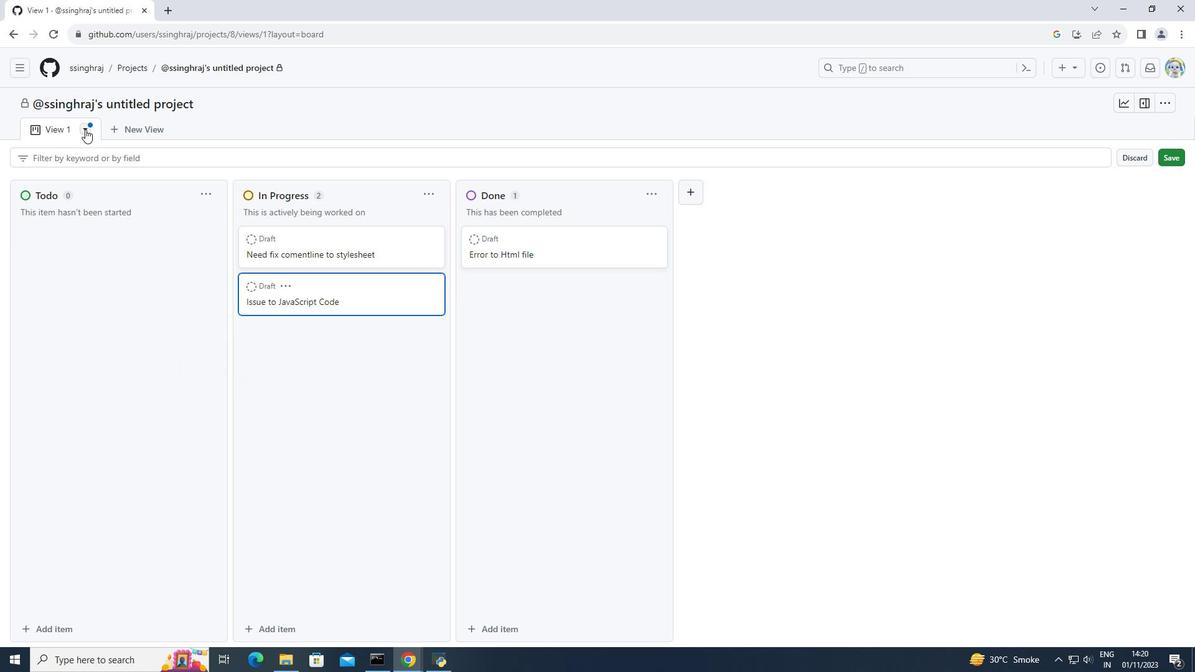 
Action: Mouse moved to (45, 267)
Screenshot: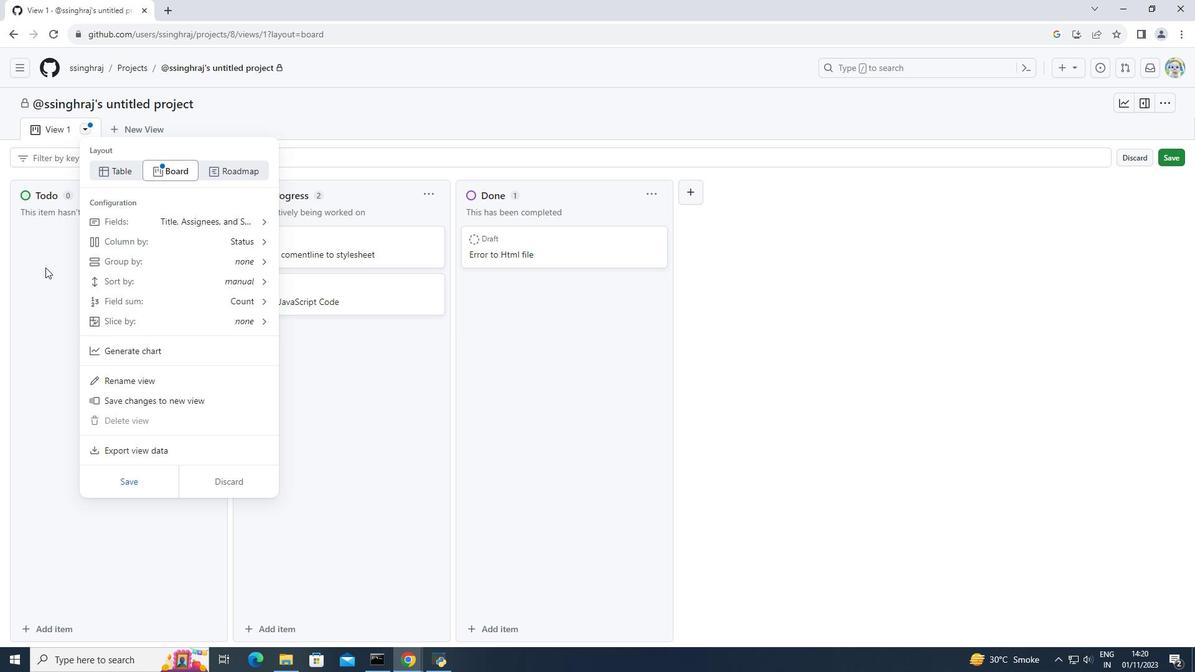 
Action: Mouse pressed left at (45, 267)
Screenshot: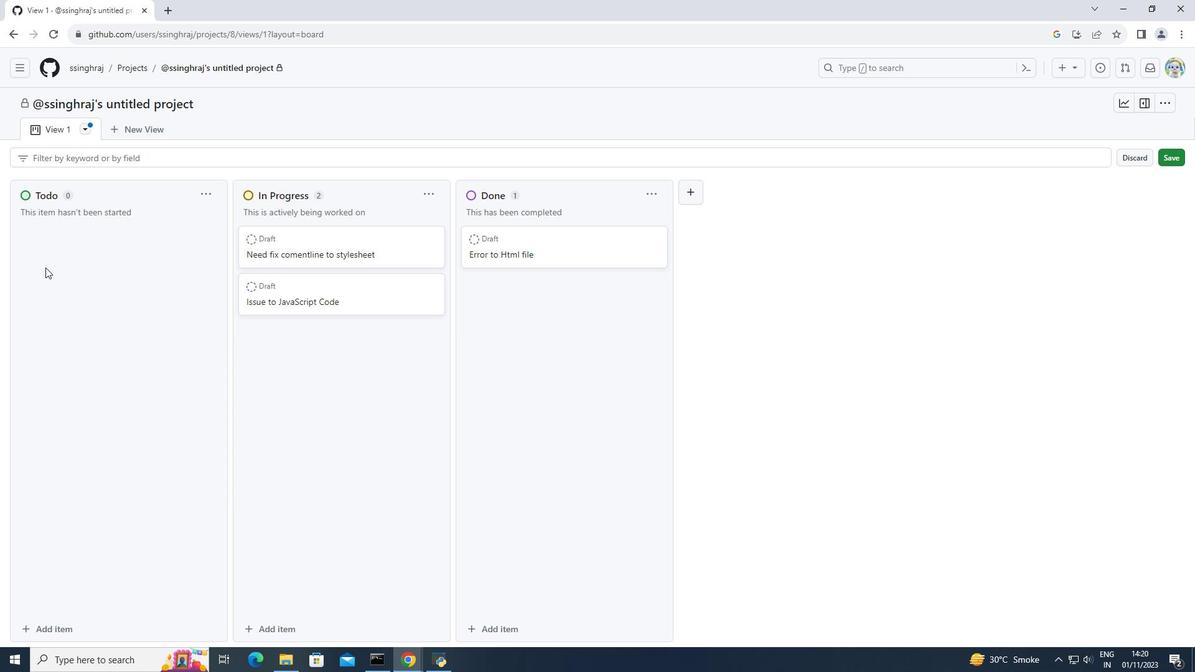 
Action: Mouse moved to (287, 240)
Screenshot: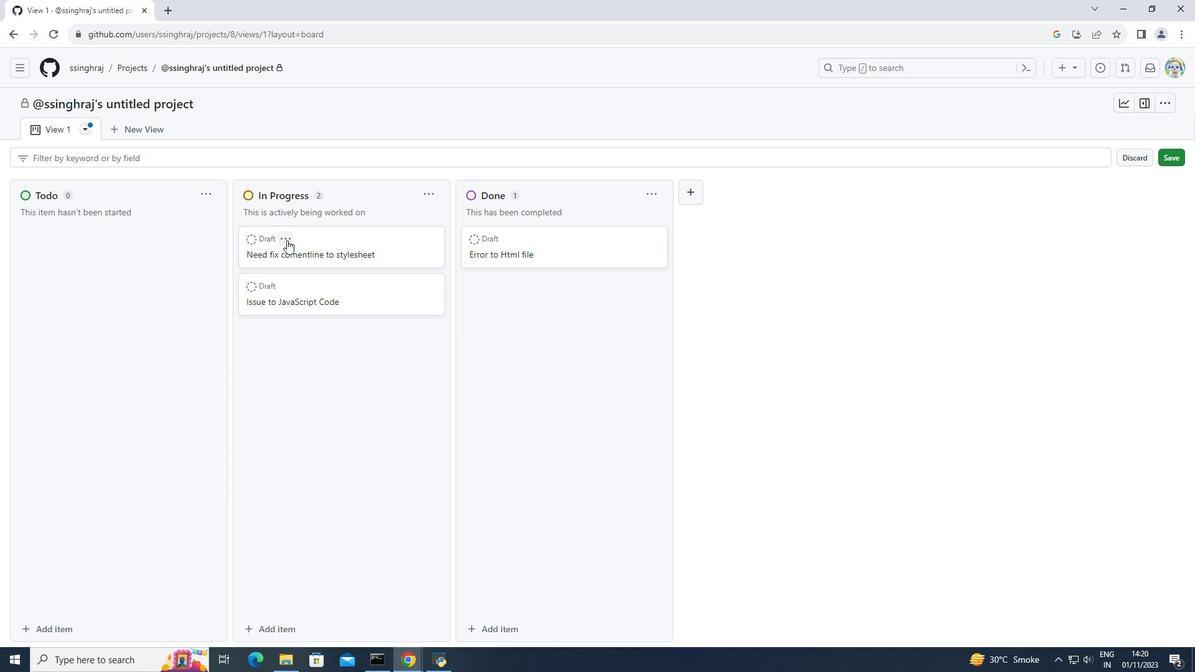 
Action: Mouse pressed left at (287, 240)
Screenshot: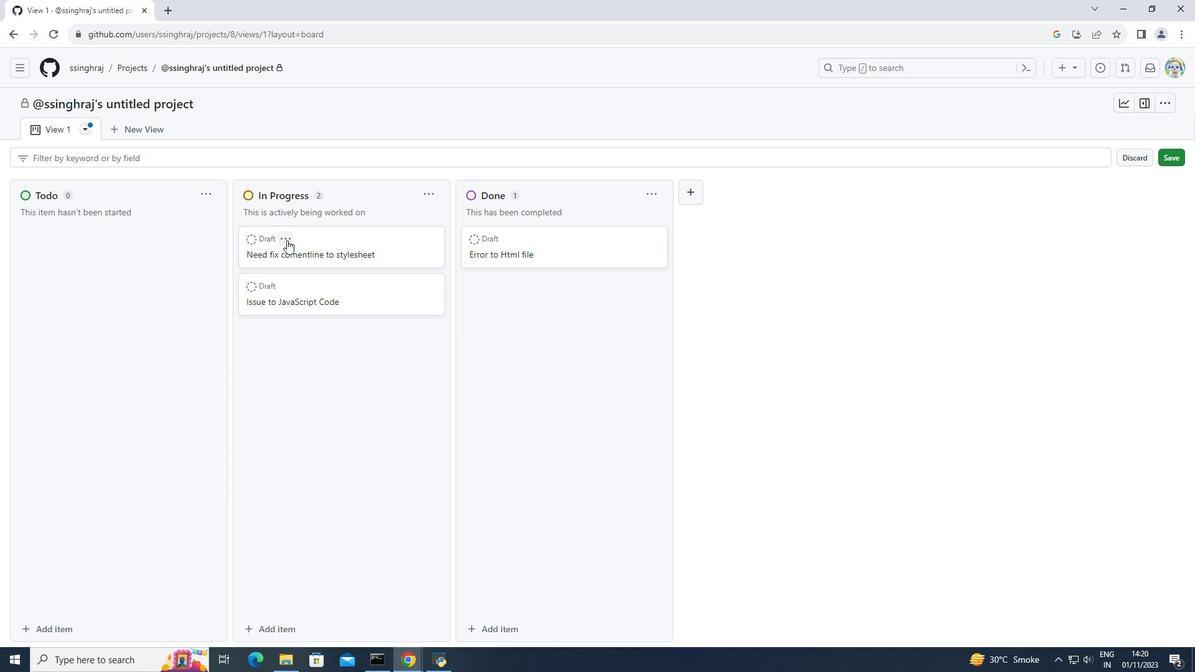 
Action: Mouse moved to (333, 260)
Screenshot: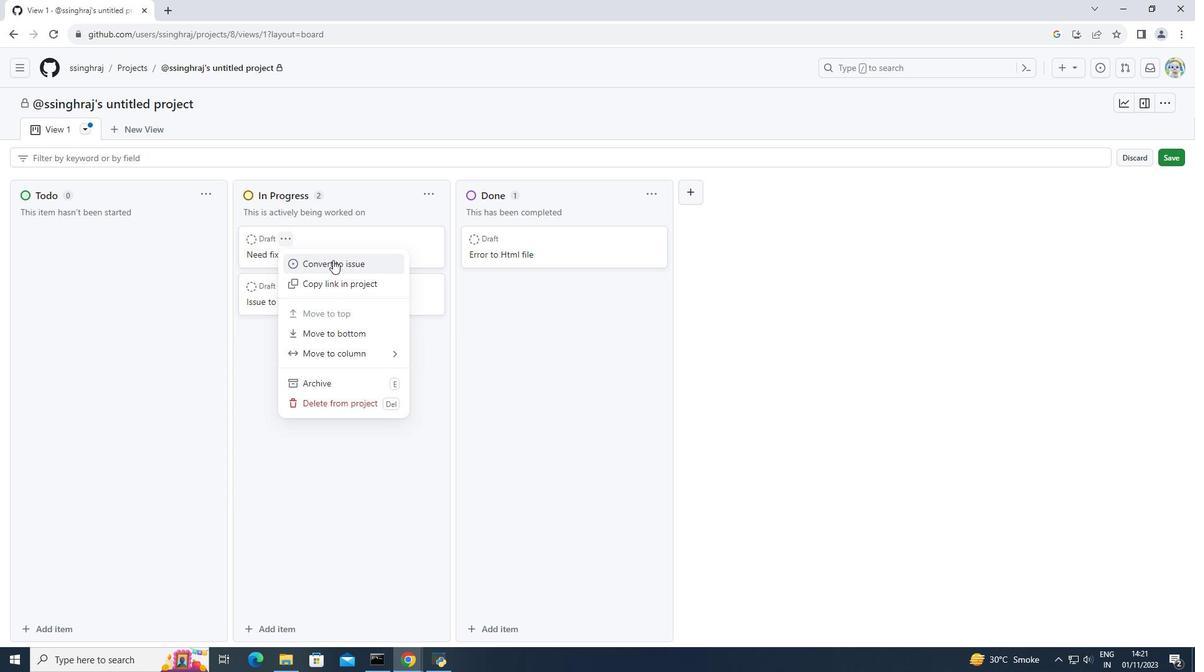 
Action: Mouse pressed left at (333, 260)
Screenshot: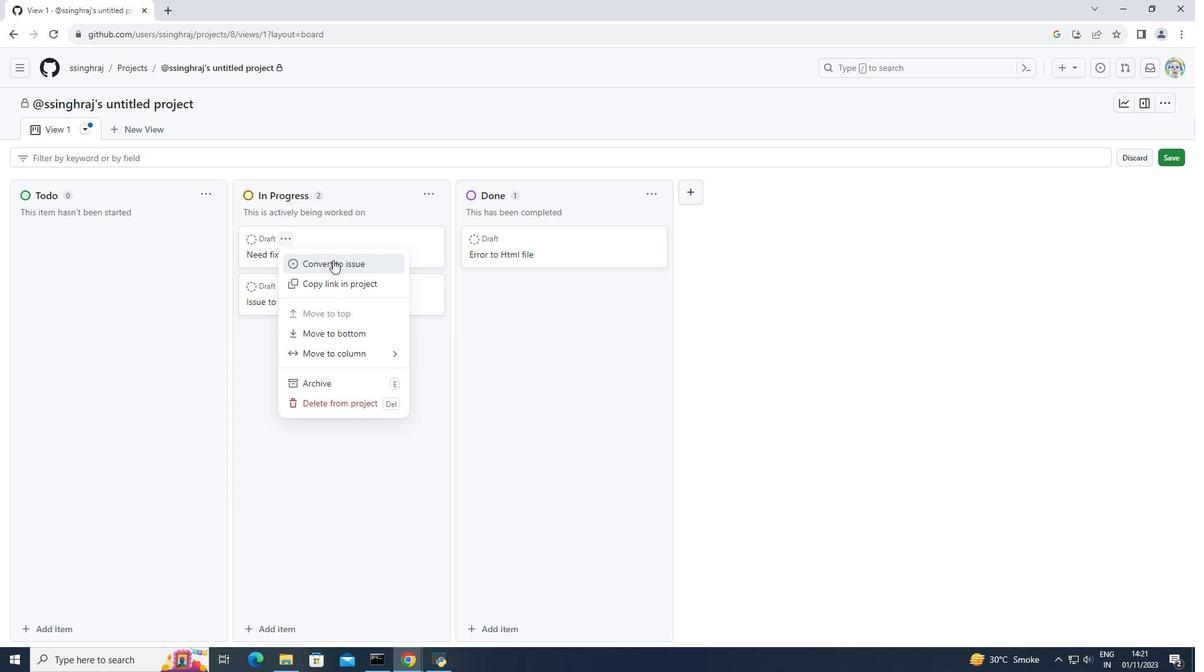 
Action: Mouse moved to (293, 312)
Screenshot: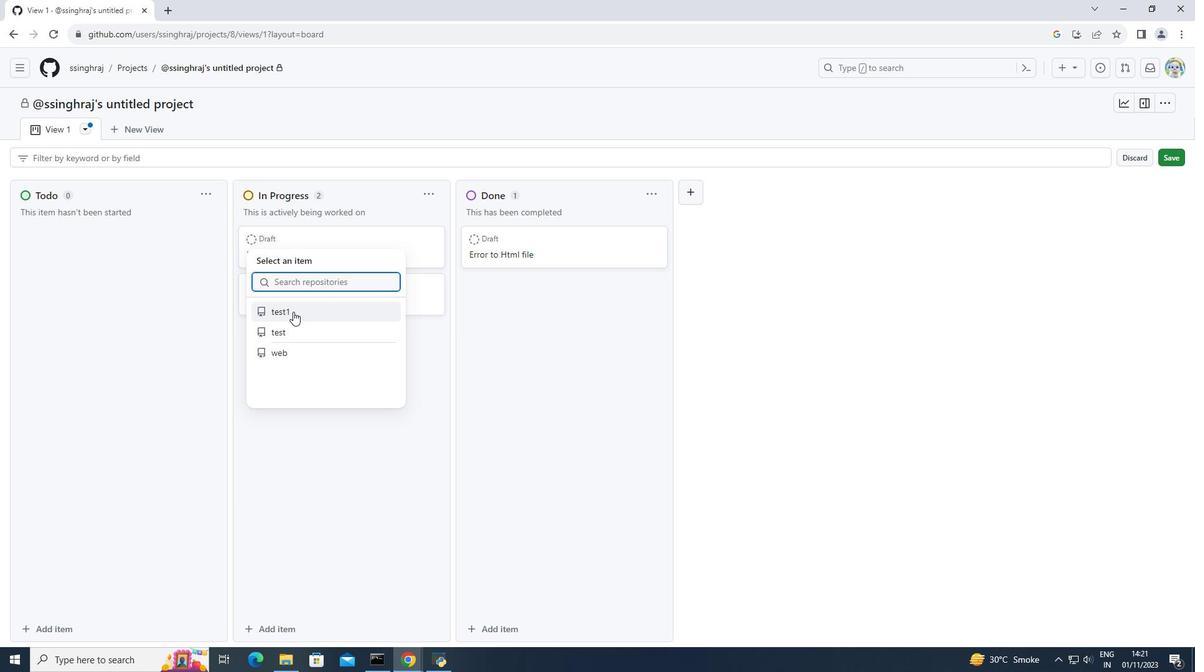 
Action: Mouse pressed left at (293, 312)
Screenshot: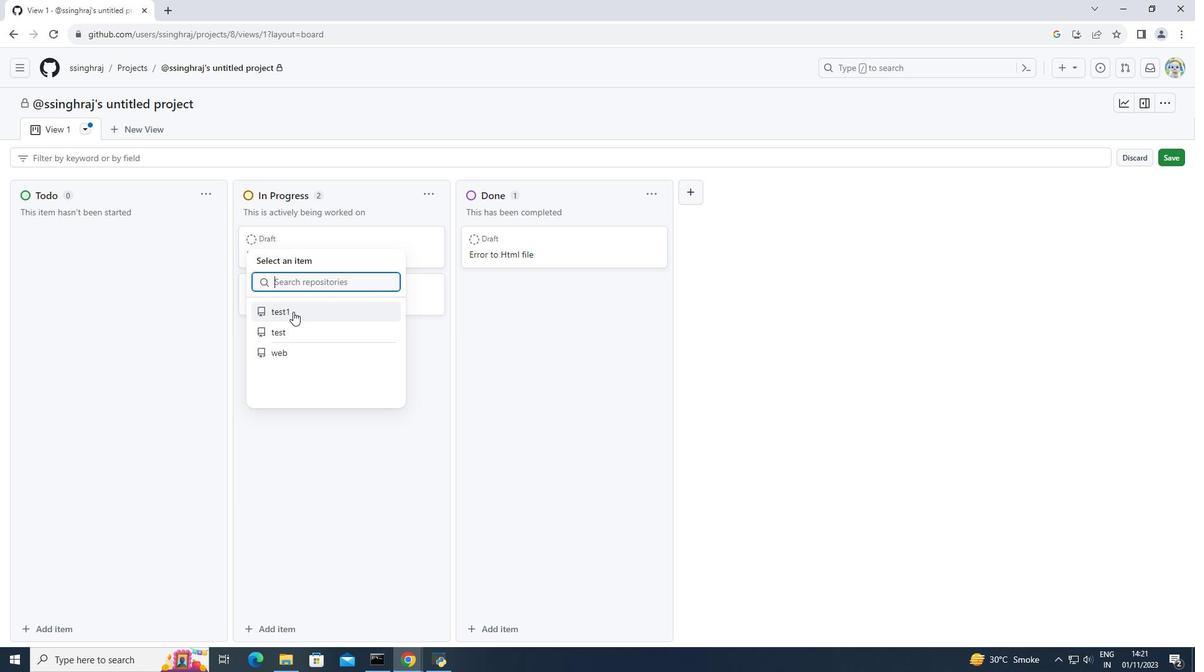 
Action: Mouse moved to (1166, 155)
Screenshot: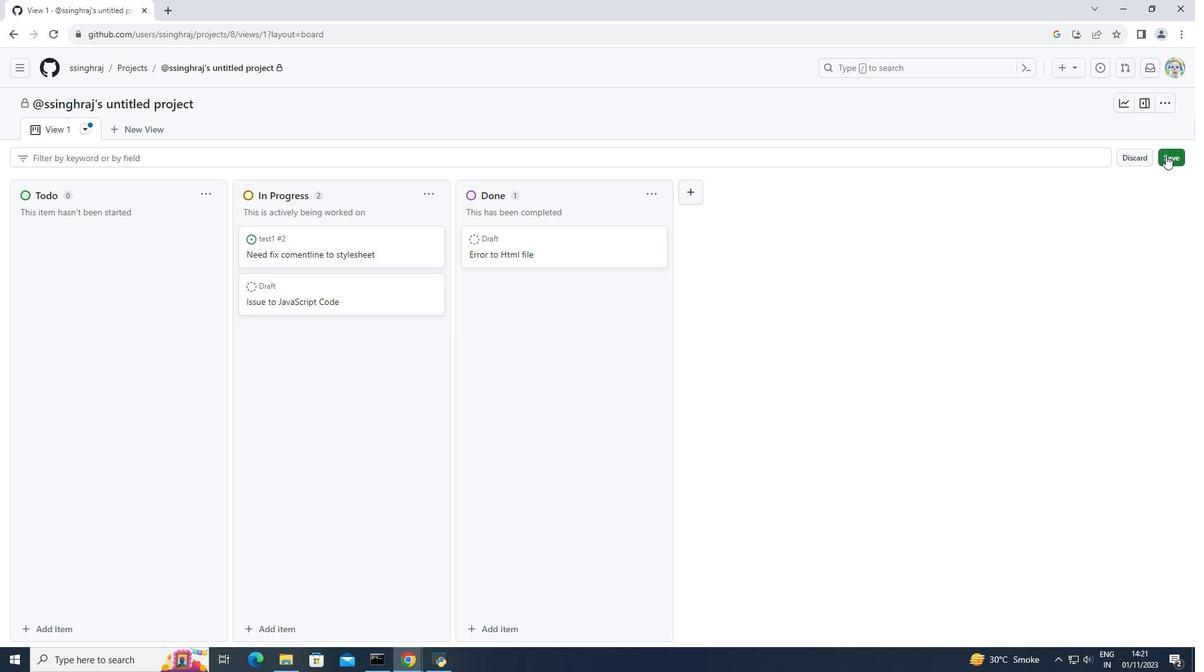 
Action: Mouse pressed left at (1166, 155)
Screenshot: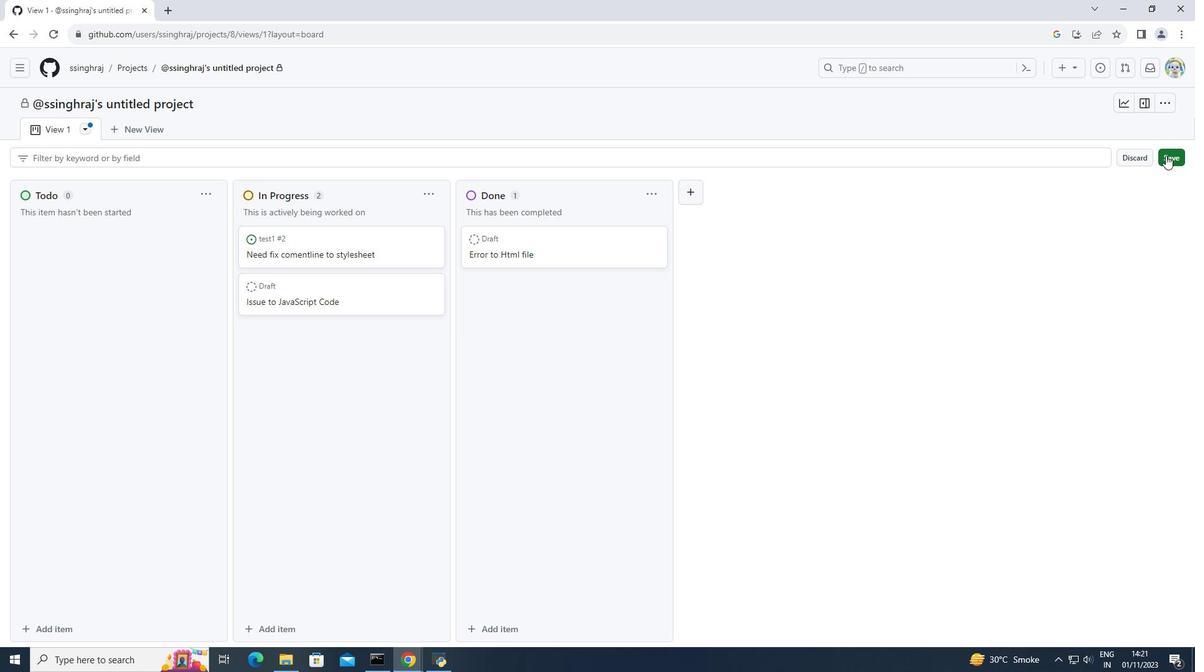 
Action: Mouse moved to (397, 368)
Screenshot: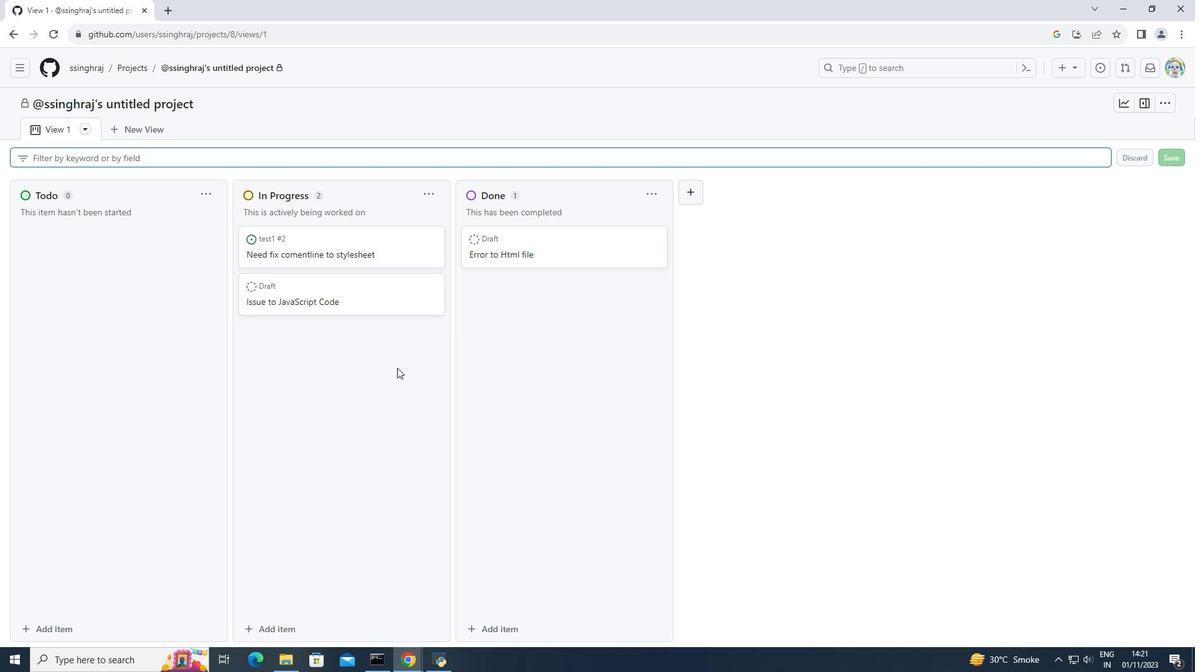 
